 Task: In the Company merck.com, Log call with description : 'Engaged in a call with a potential client seeking a tailored solution.'; Select call outcome: 'Busy '; Select call Direction: Inbound; Add date: '13 September, 2023' and time 10:00:AM. Logged in from softage.1@softage.net
Action: Mouse moved to (108, 65)
Screenshot: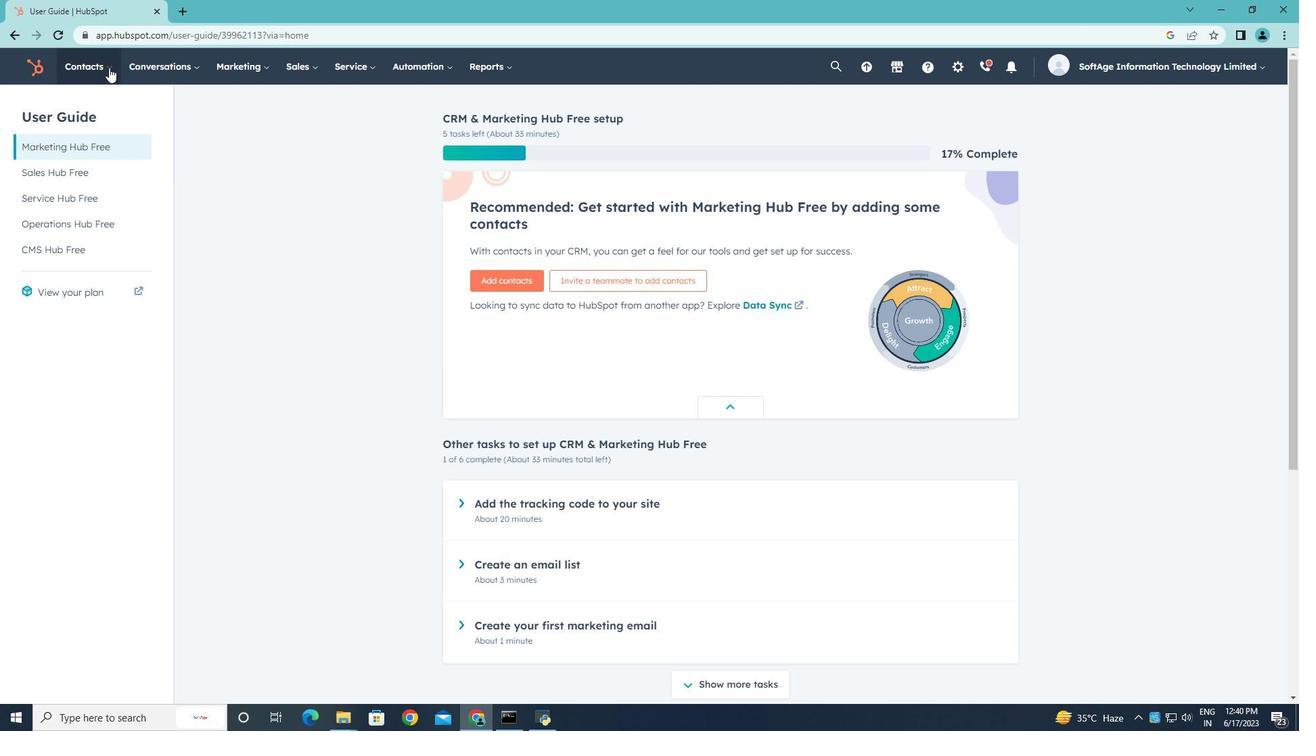 
Action: Mouse pressed left at (108, 65)
Screenshot: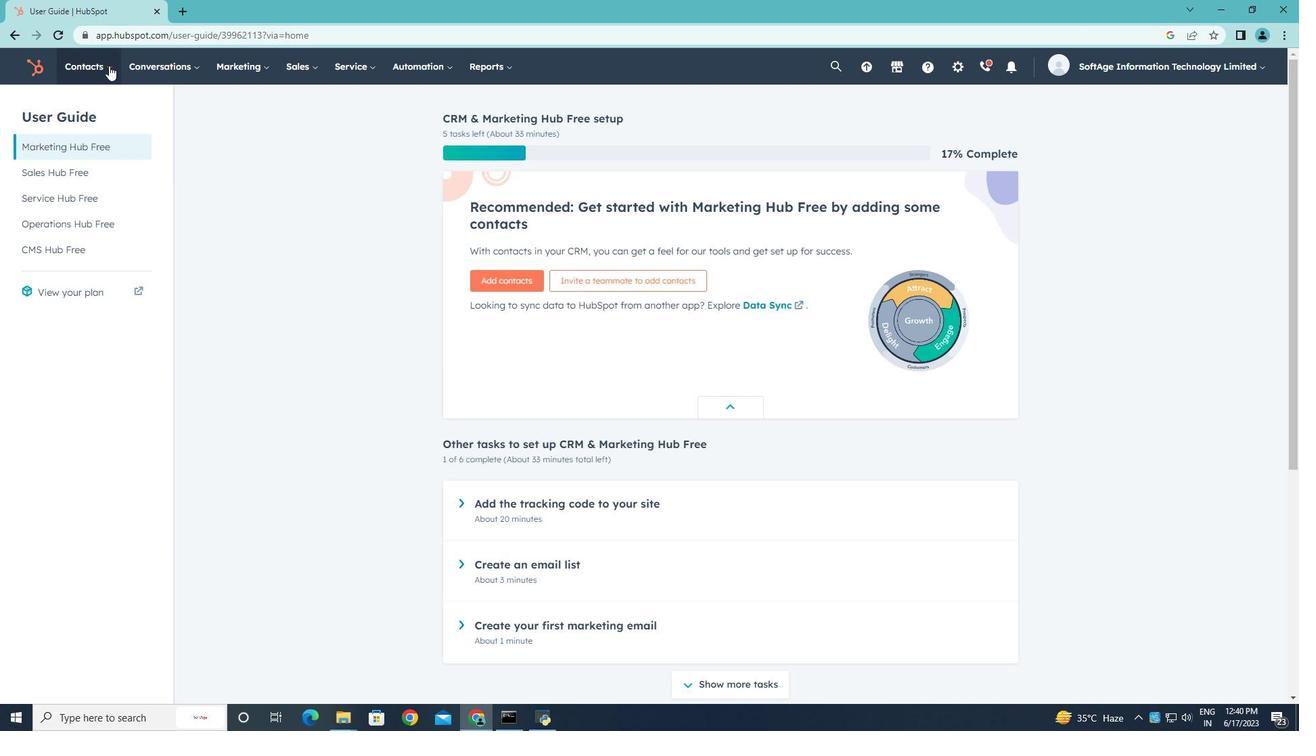 
Action: Mouse moved to (108, 128)
Screenshot: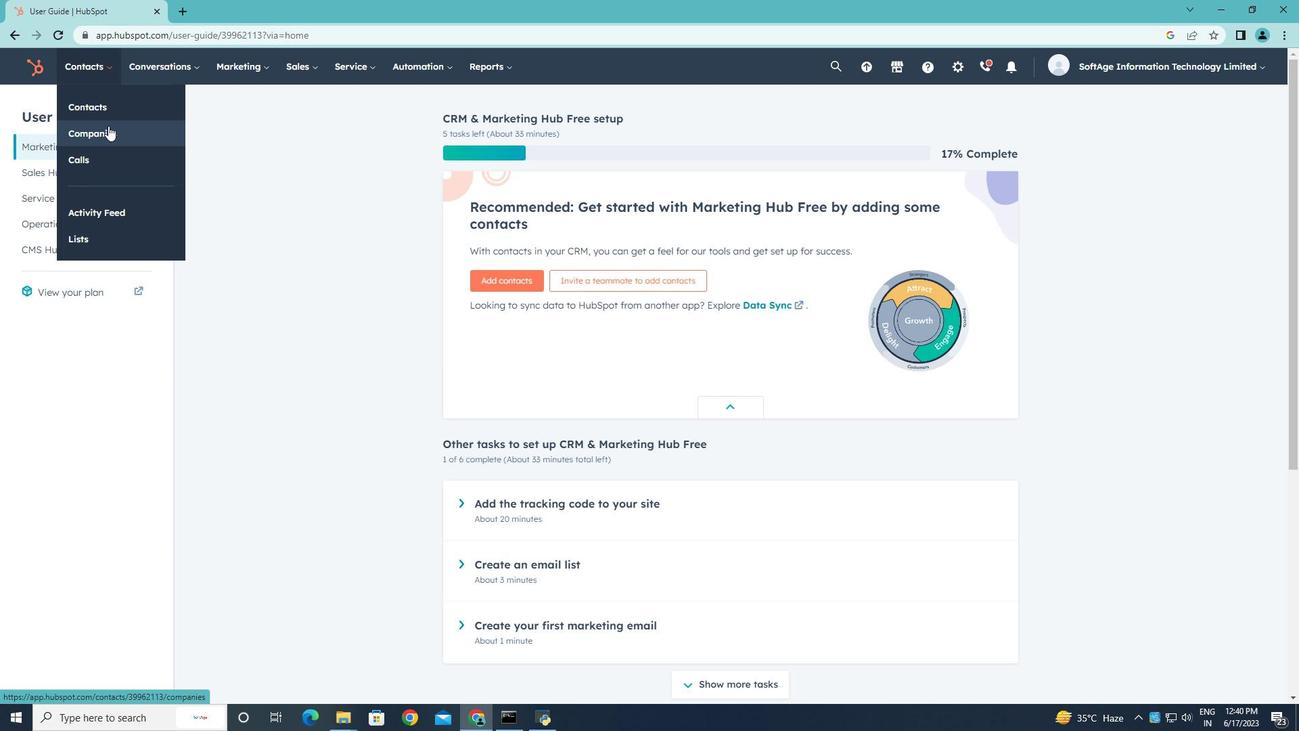 
Action: Mouse pressed left at (108, 128)
Screenshot: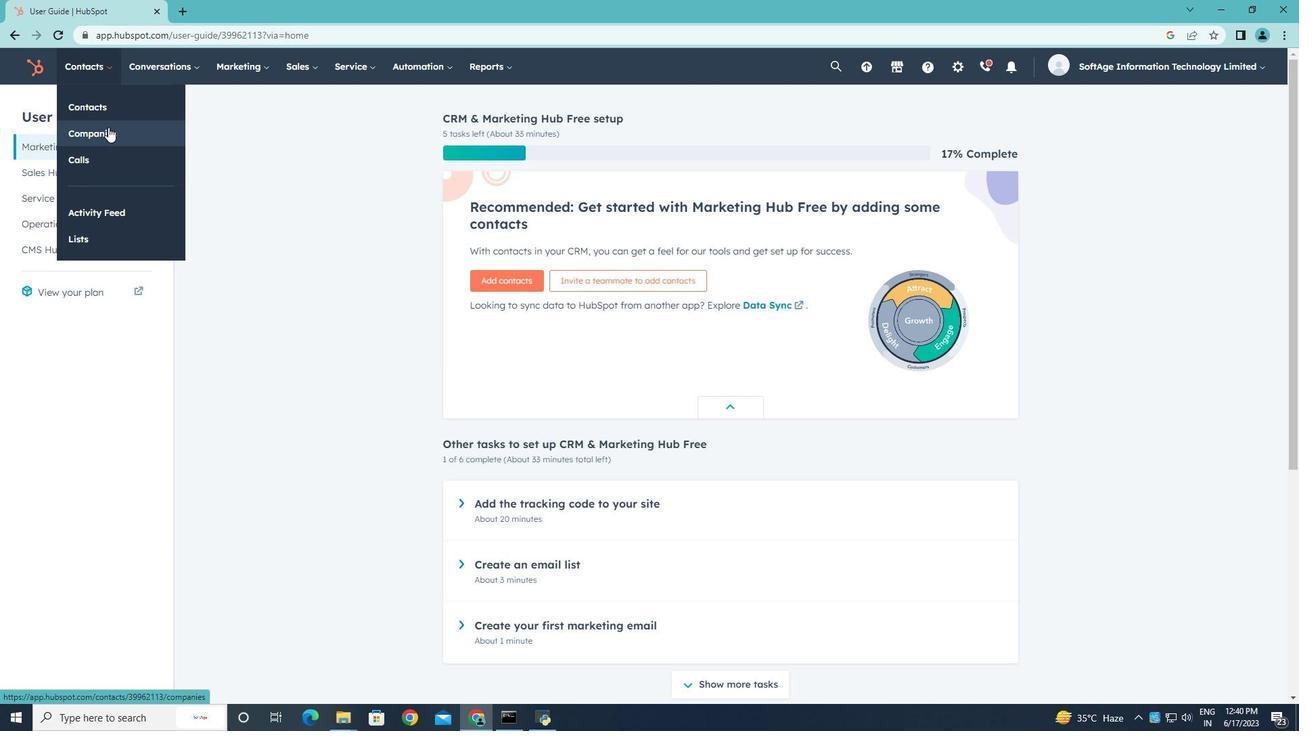 
Action: Mouse moved to (105, 222)
Screenshot: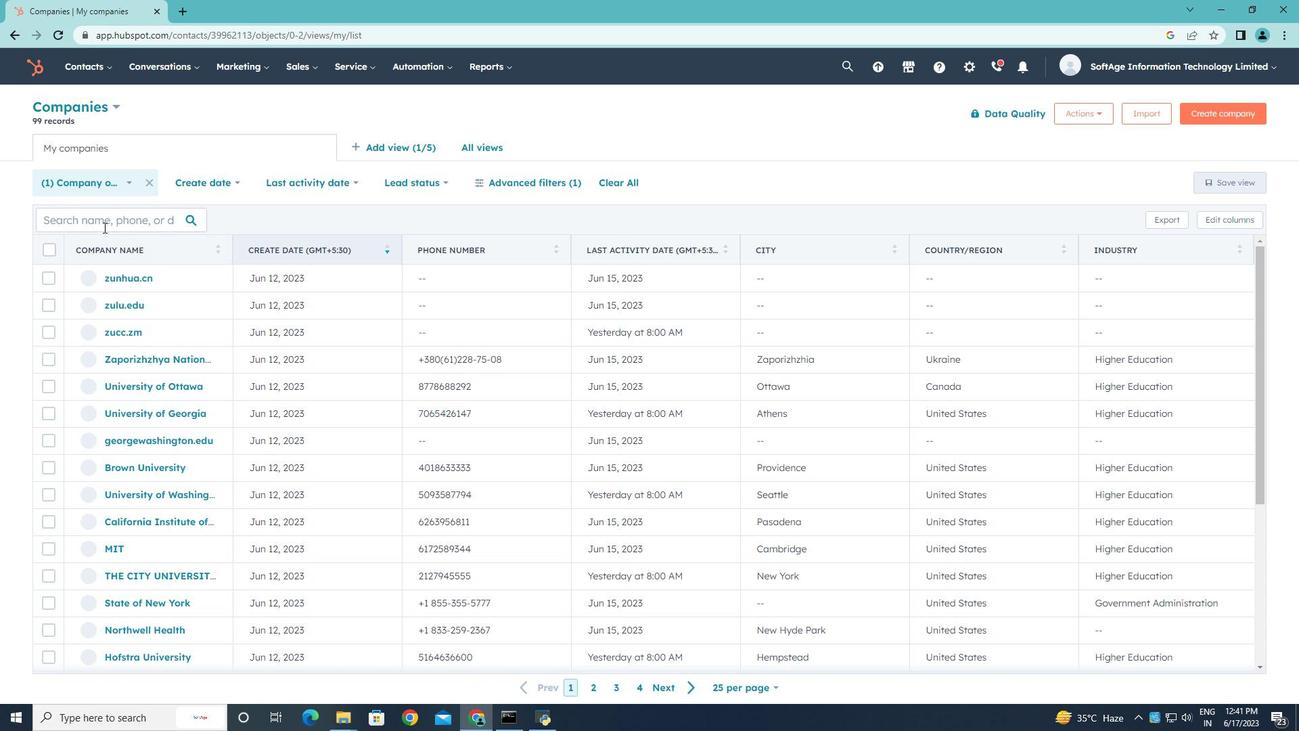 
Action: Mouse pressed left at (105, 222)
Screenshot: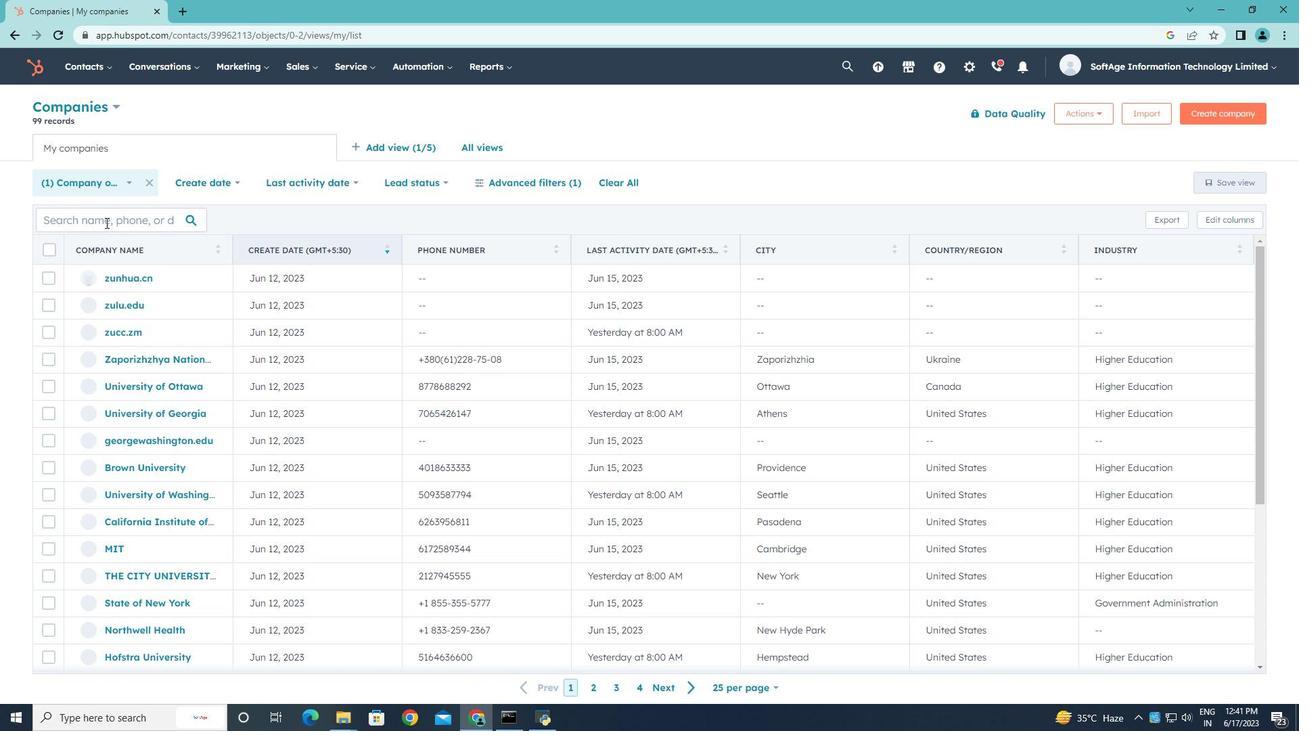 
Action: Key pressed <Key.shift>Merck.com
Screenshot: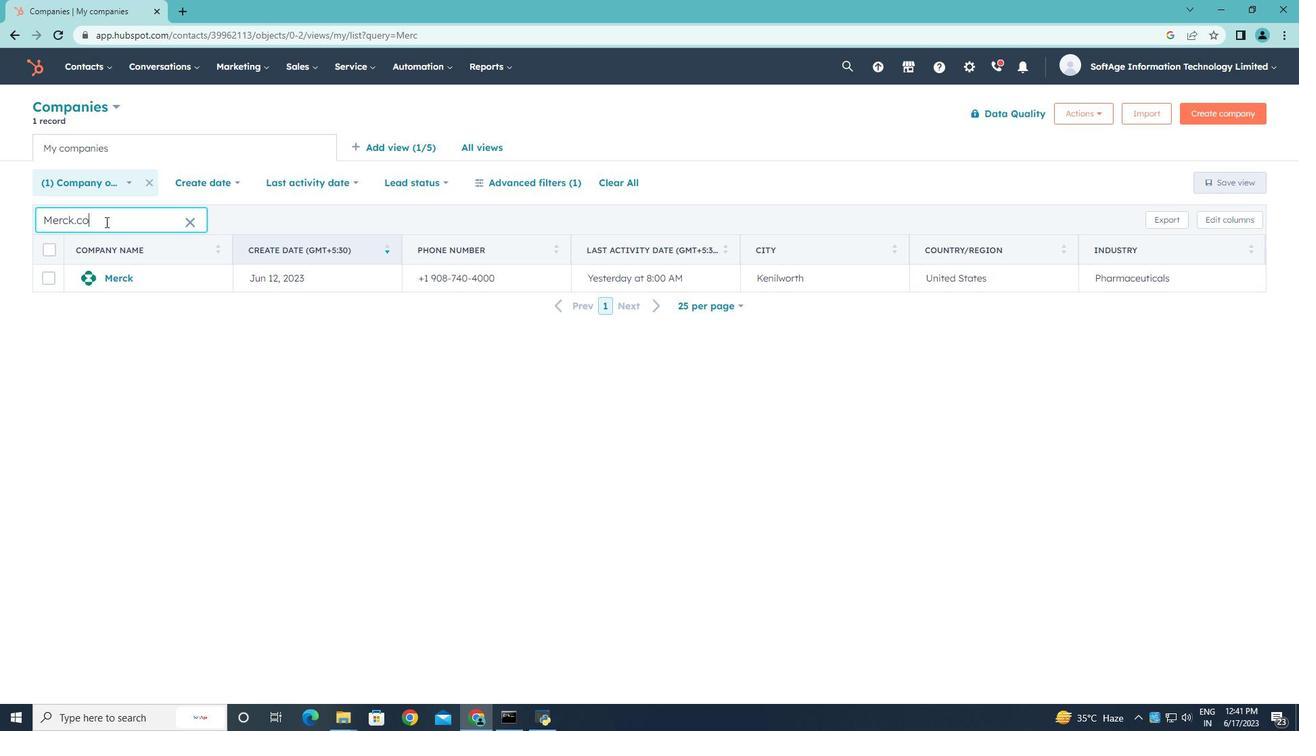 
Action: Mouse moved to (113, 278)
Screenshot: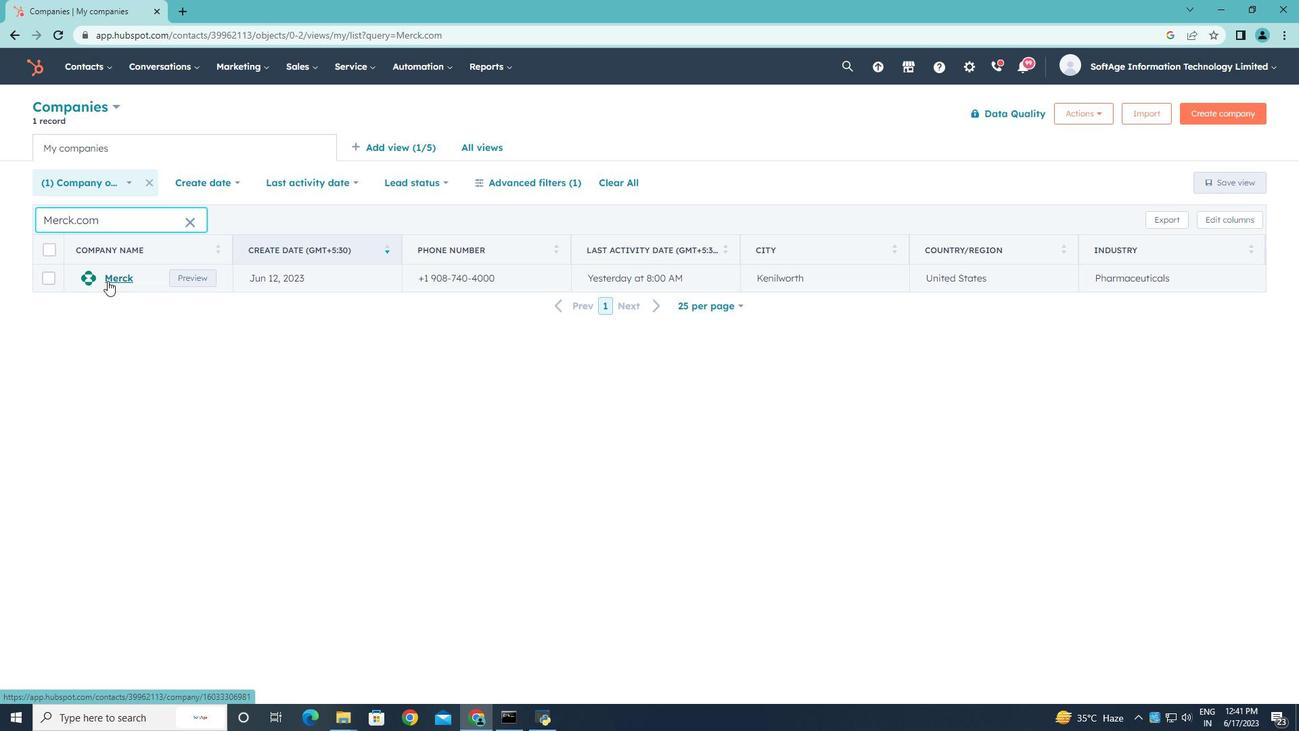 
Action: Mouse pressed left at (113, 278)
Screenshot: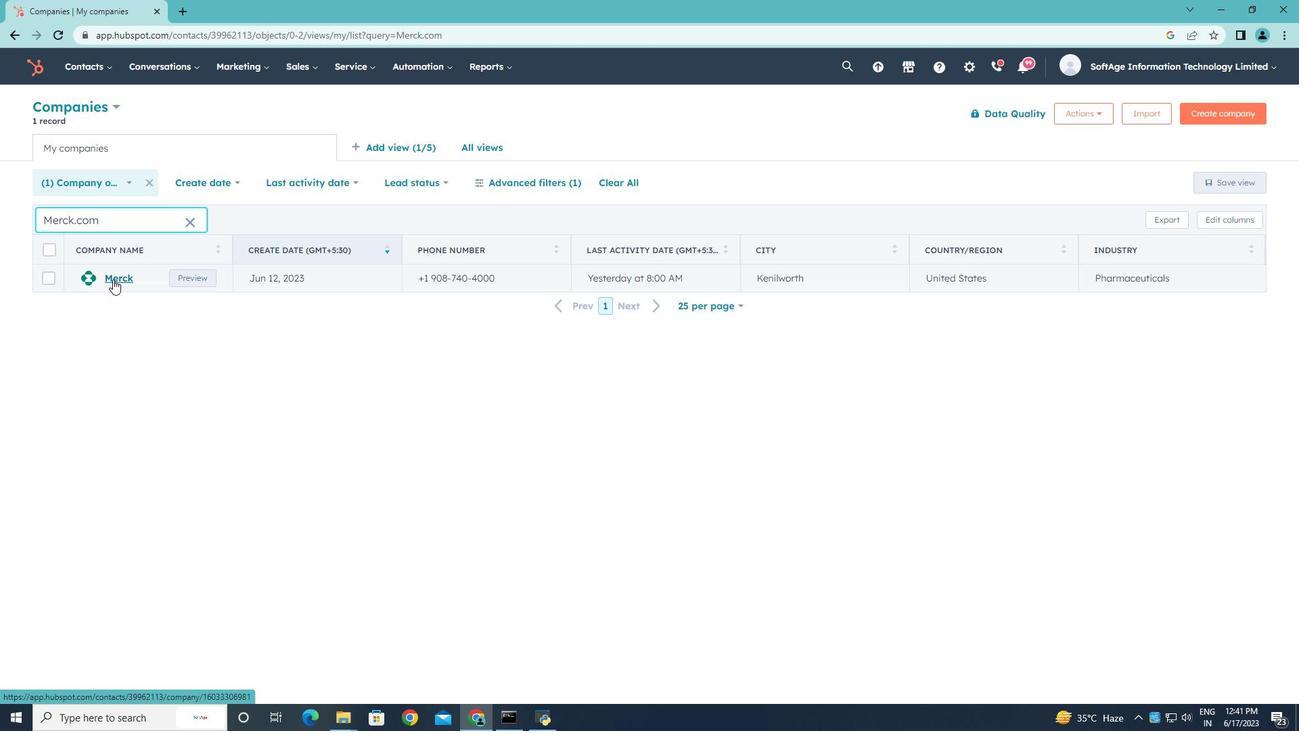 
Action: Mouse moved to (270, 228)
Screenshot: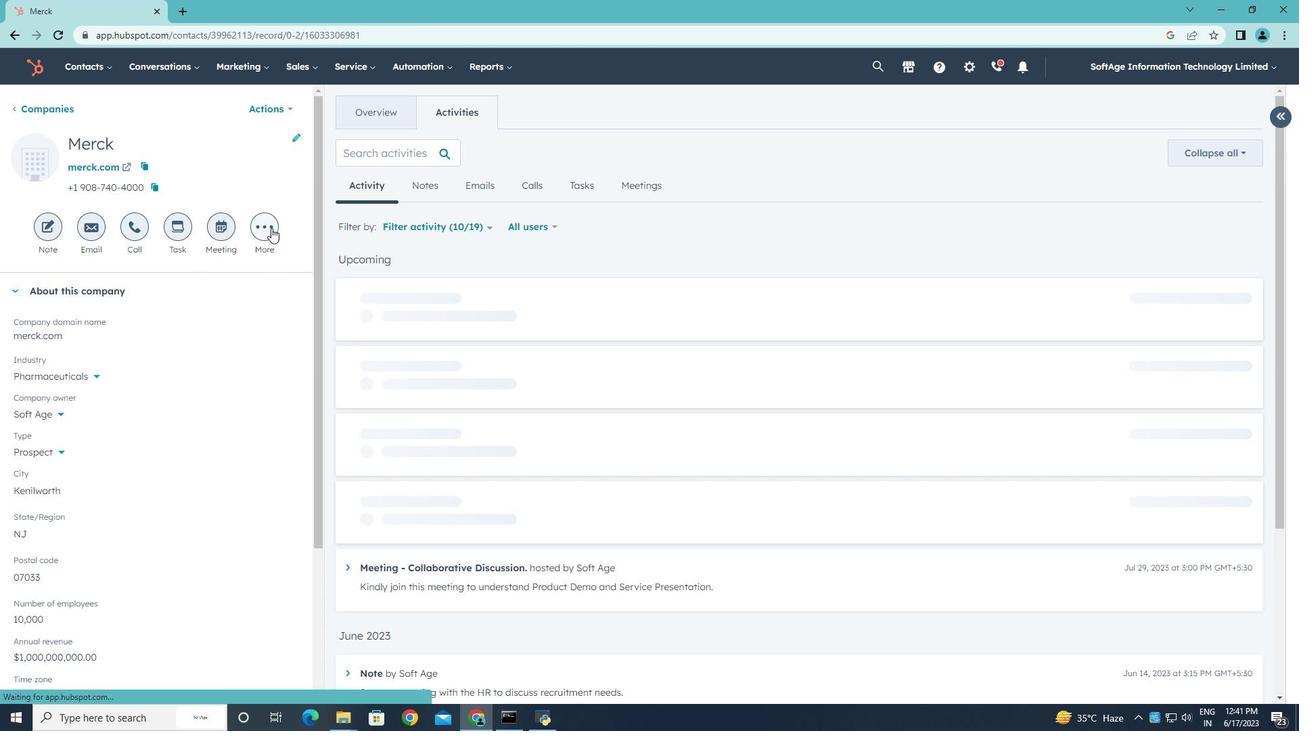 
Action: Mouse pressed left at (270, 228)
Screenshot: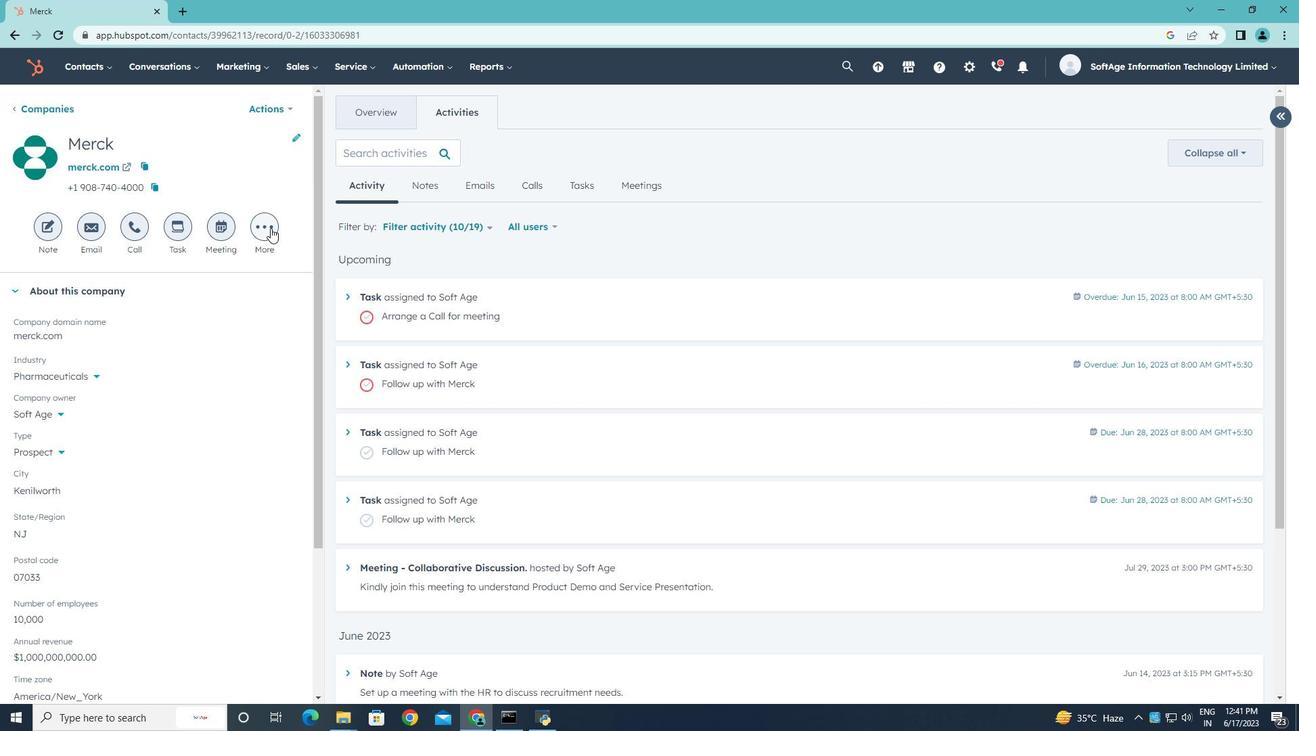 
Action: Mouse moved to (254, 343)
Screenshot: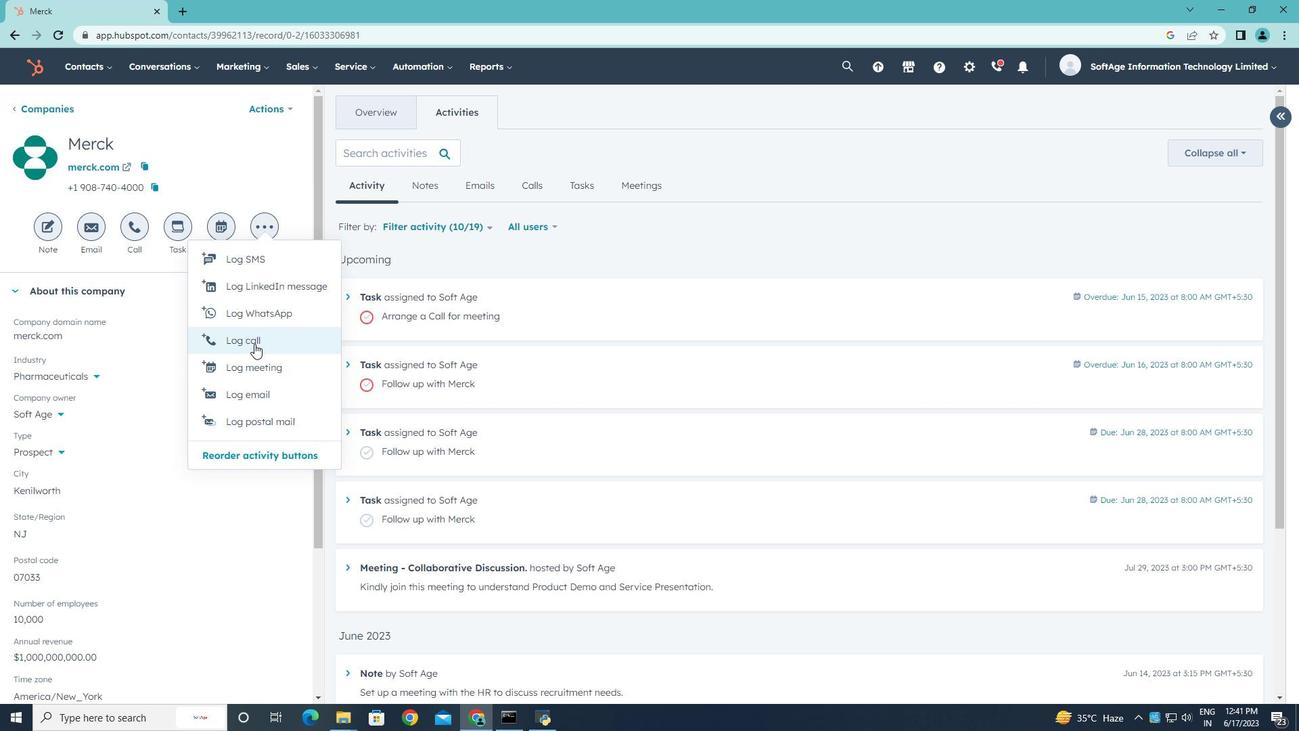 
Action: Mouse pressed left at (254, 343)
Screenshot: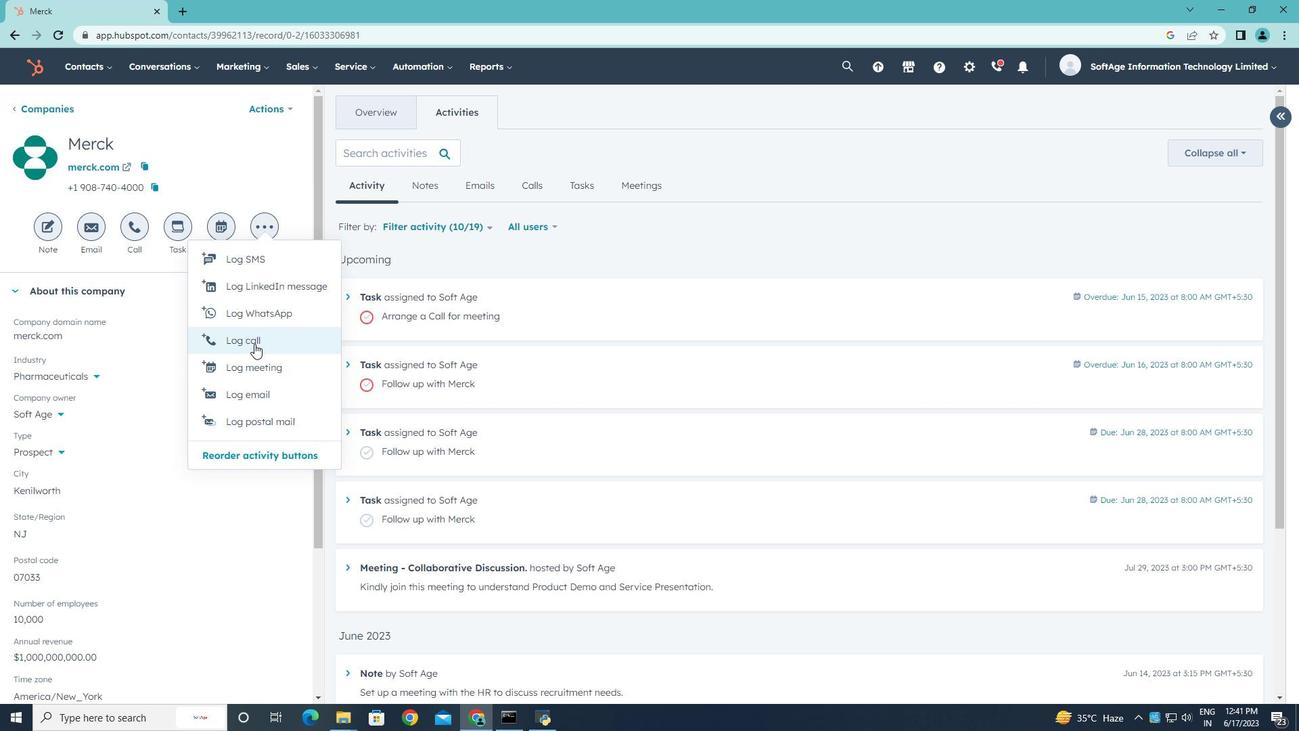 
Action: Mouse moved to (254, 343)
Screenshot: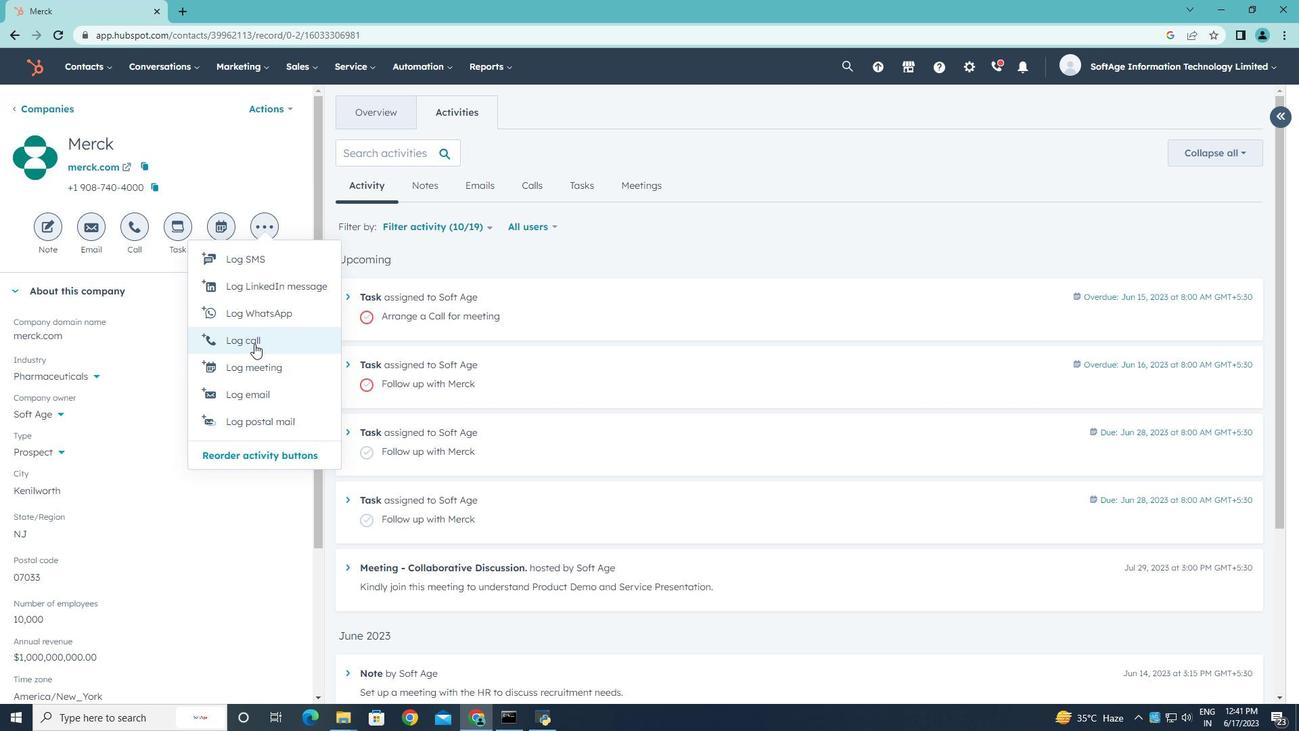 
Action: Key pressed <Key.shift><Key.shift><Key.shift><Key.shift>n<Key.backspace><Key.shift>Engages<Key.backspace>d<Key.space>in<Key.space>a<Key.space>call<Key.space>with<Key.space>a<Key.space>potential<Key.space>client<Key.space>seeking<Key.space>a<Key.space>tailored<Key.space>solution.
Screenshot: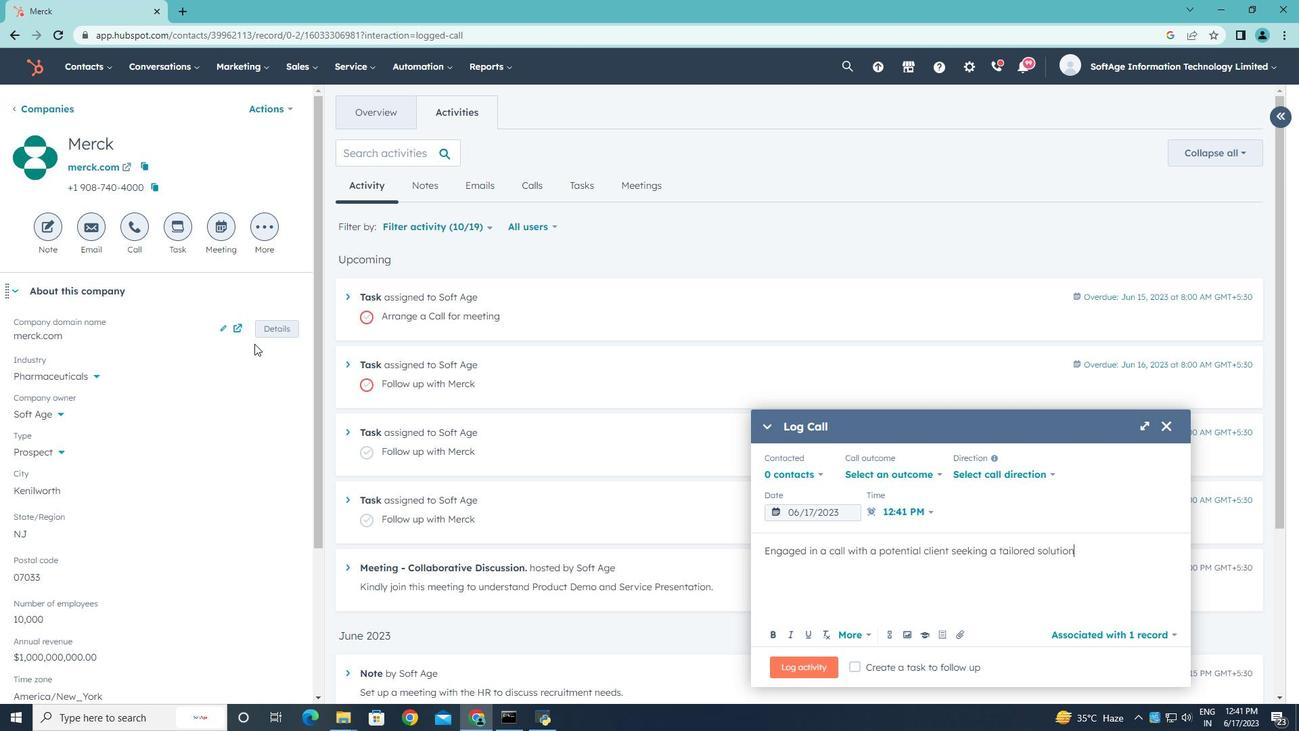 
Action: Mouse moved to (939, 474)
Screenshot: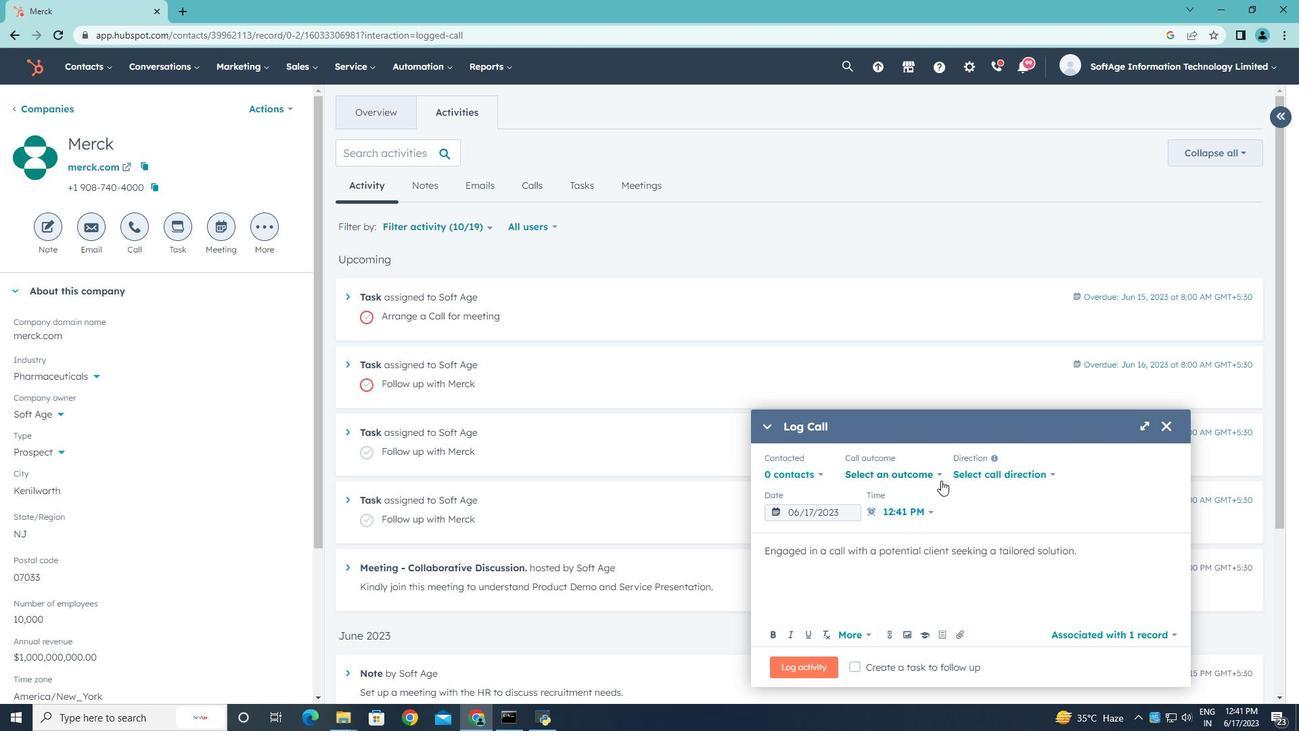 
Action: Mouse pressed left at (939, 474)
Screenshot: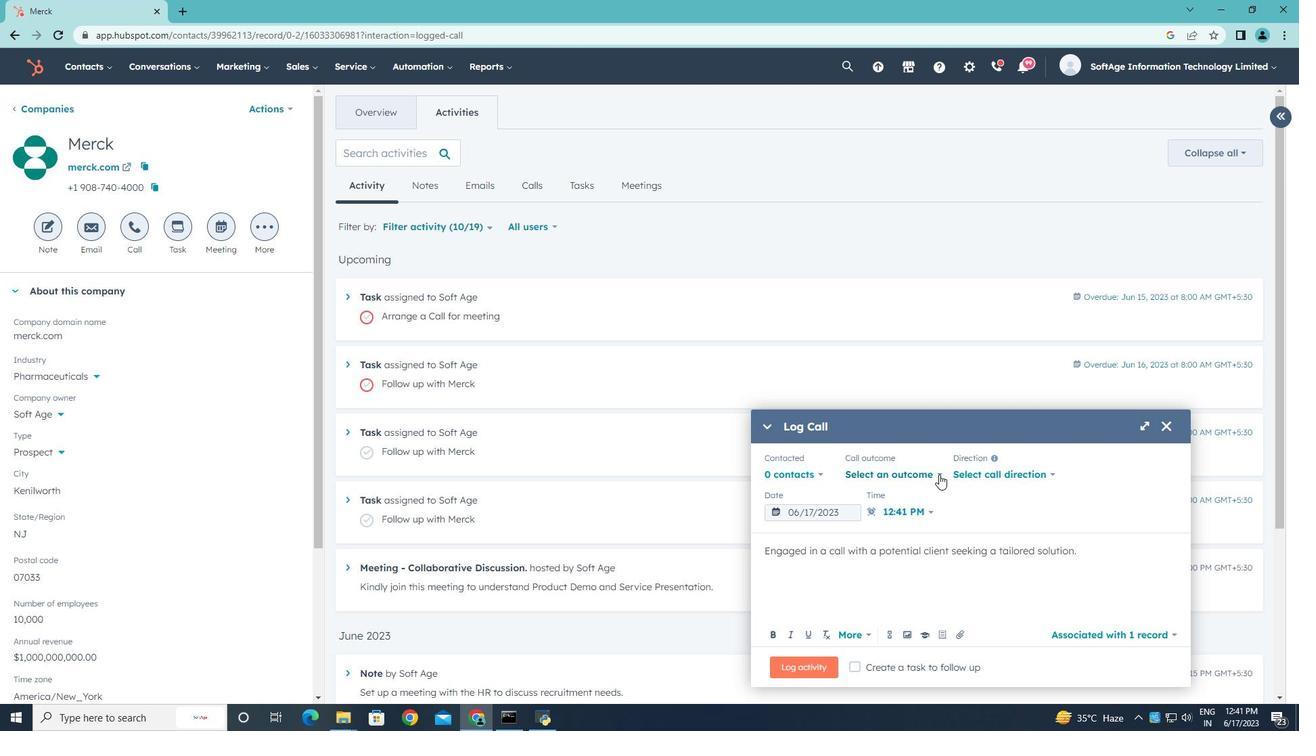 
Action: Mouse moved to (904, 513)
Screenshot: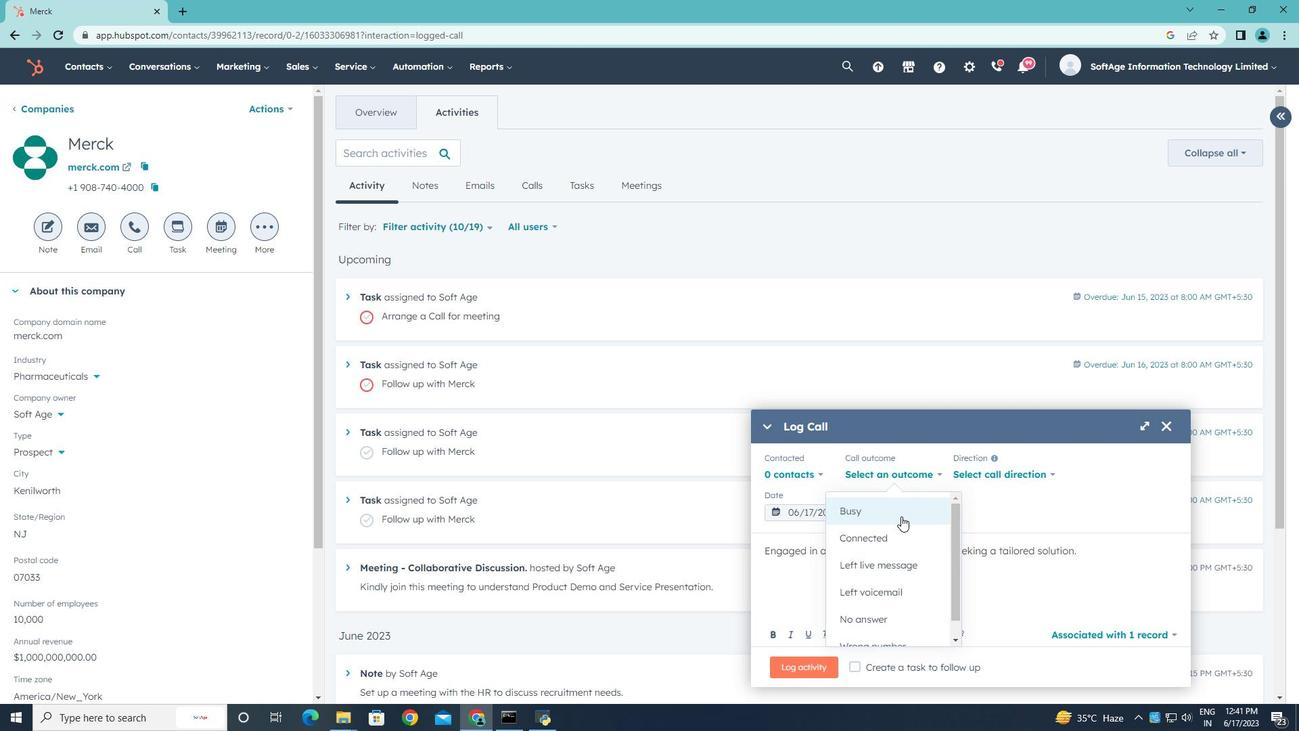 
Action: Mouse pressed left at (904, 513)
Screenshot: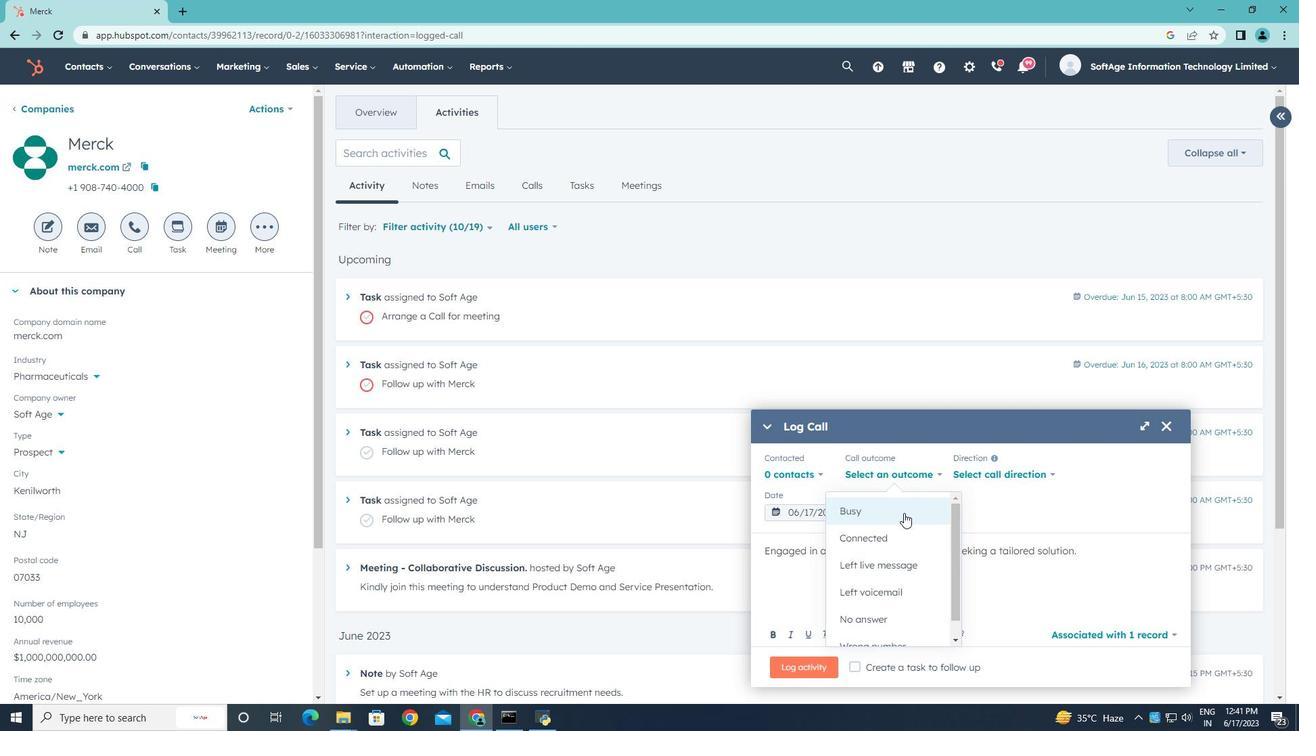 
Action: Mouse moved to (988, 473)
Screenshot: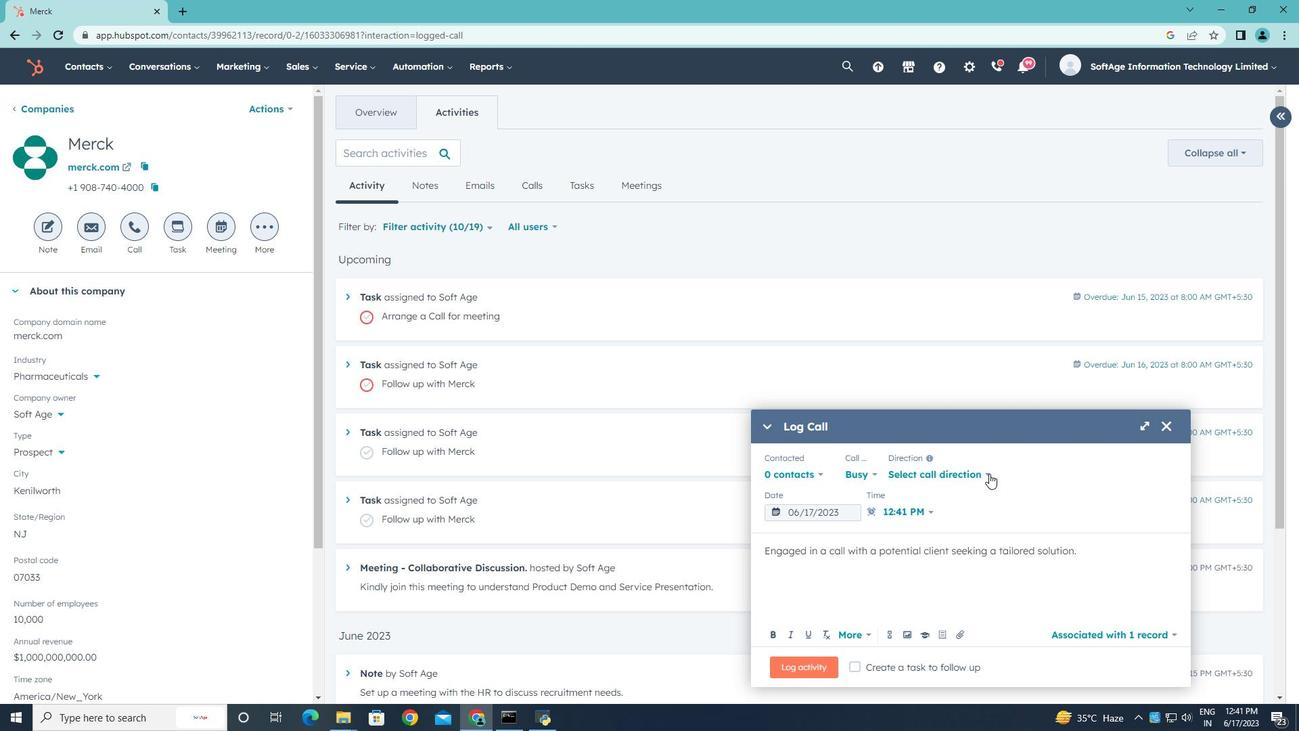 
Action: Mouse pressed left at (988, 473)
Screenshot: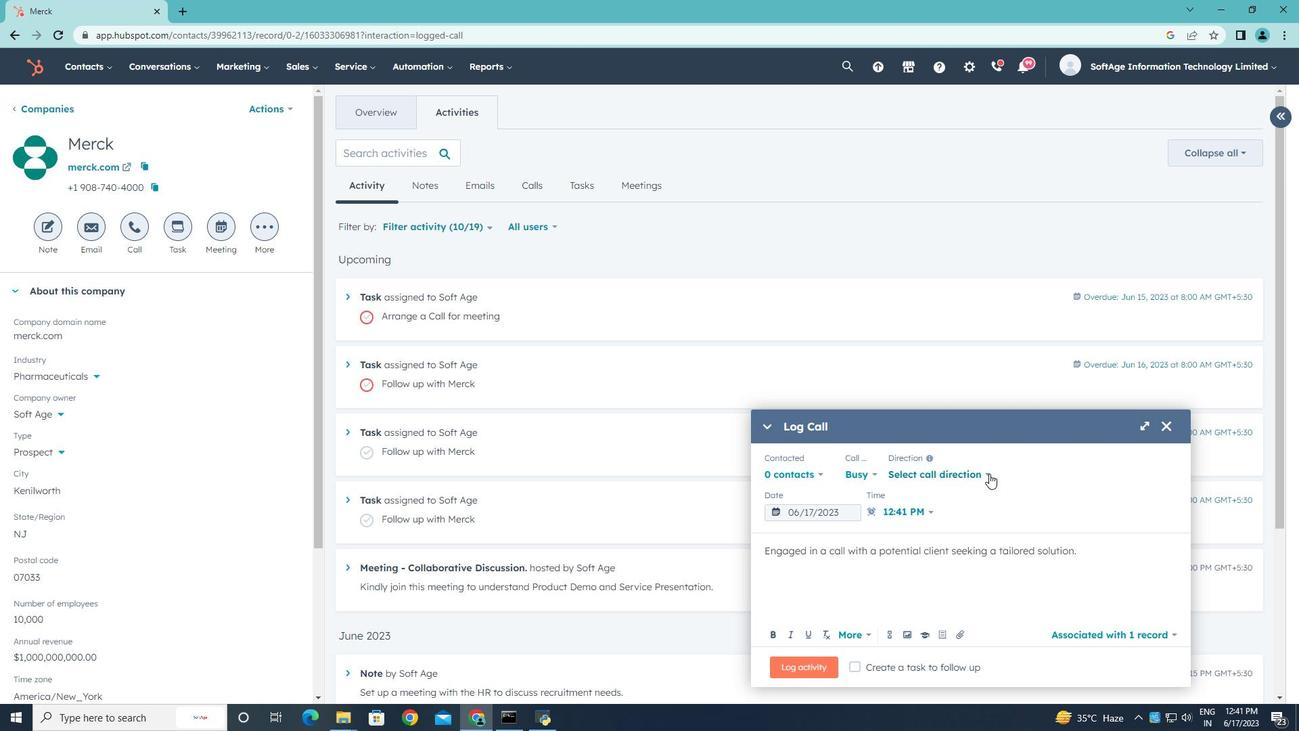 
Action: Mouse moved to (937, 511)
Screenshot: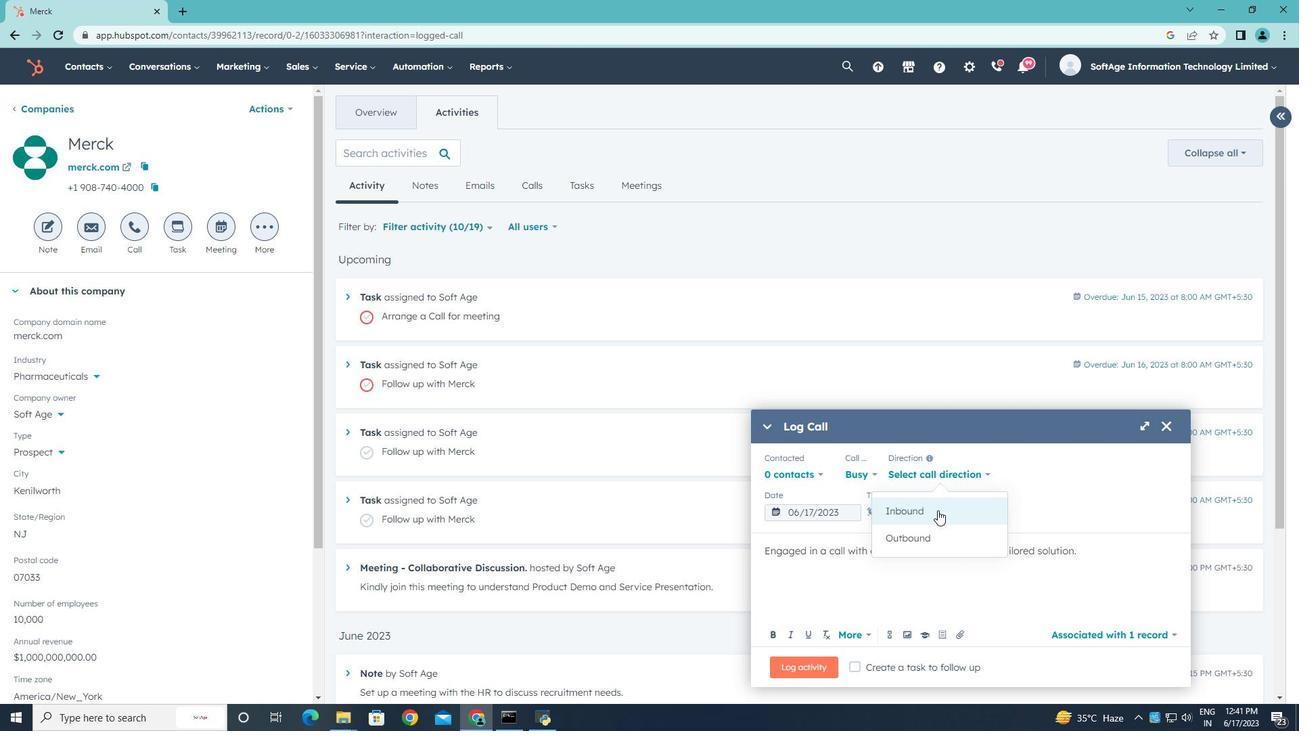 
Action: Mouse pressed left at (937, 511)
Screenshot: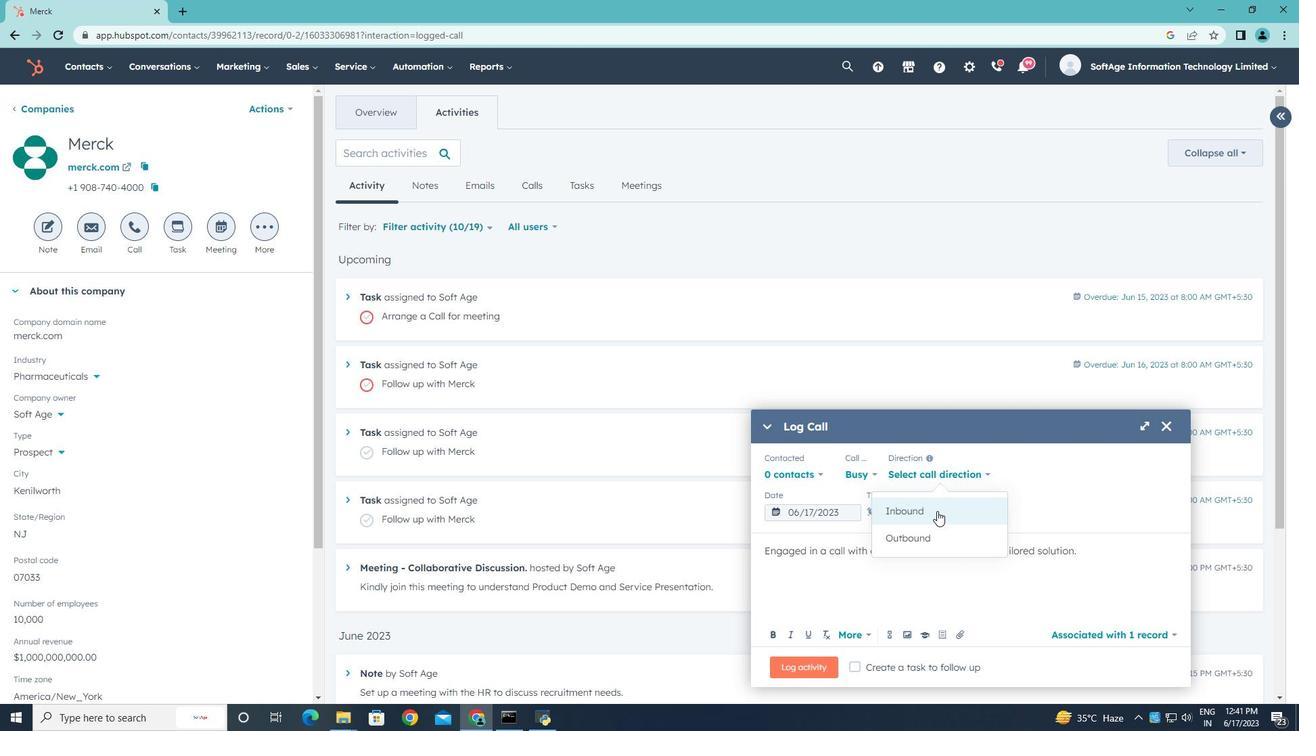 
Action: Mouse moved to (1043, 475)
Screenshot: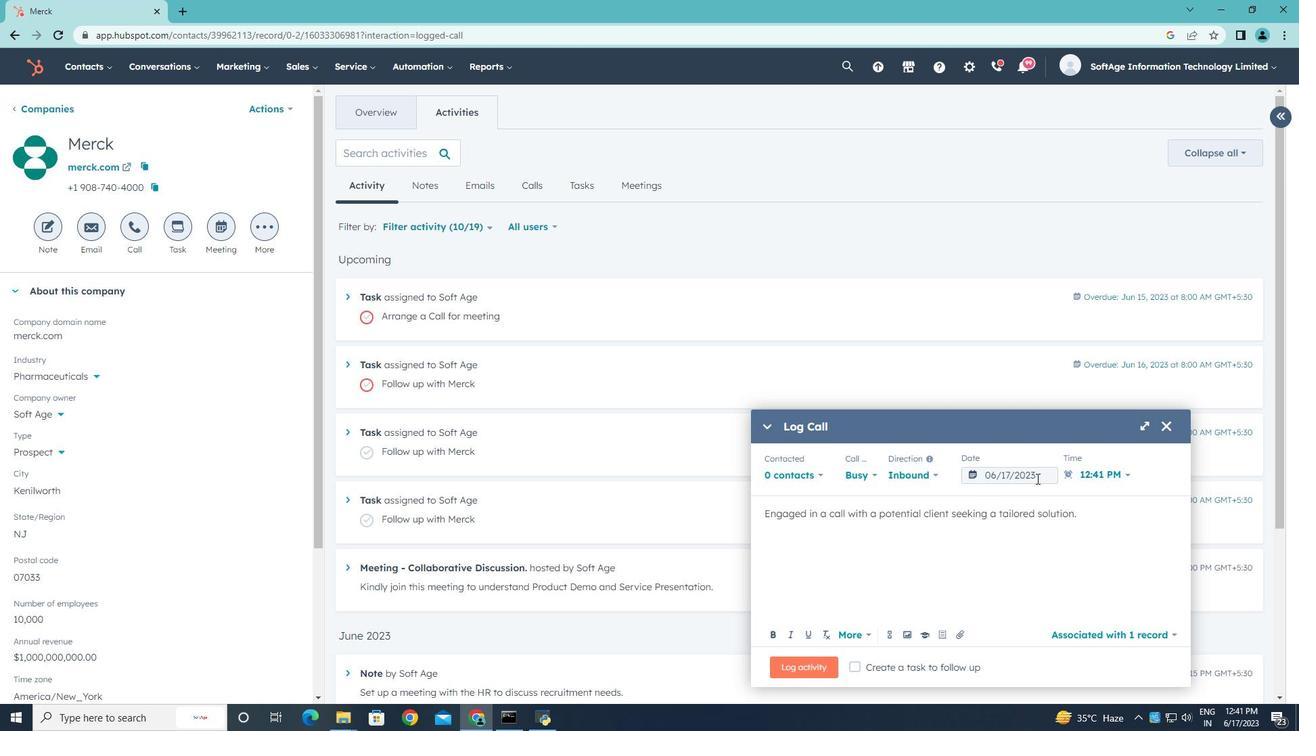 
Action: Mouse pressed left at (1043, 475)
Screenshot: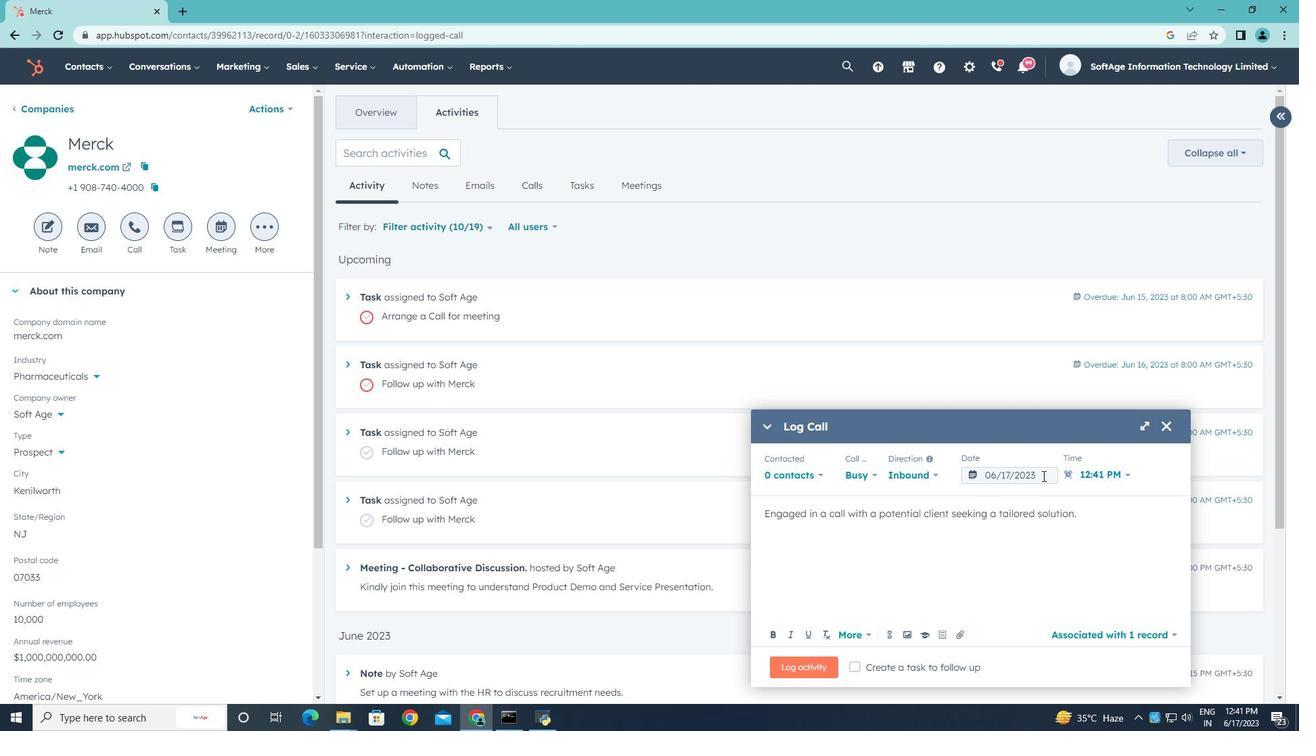 
Action: Mouse moved to (1136, 261)
Screenshot: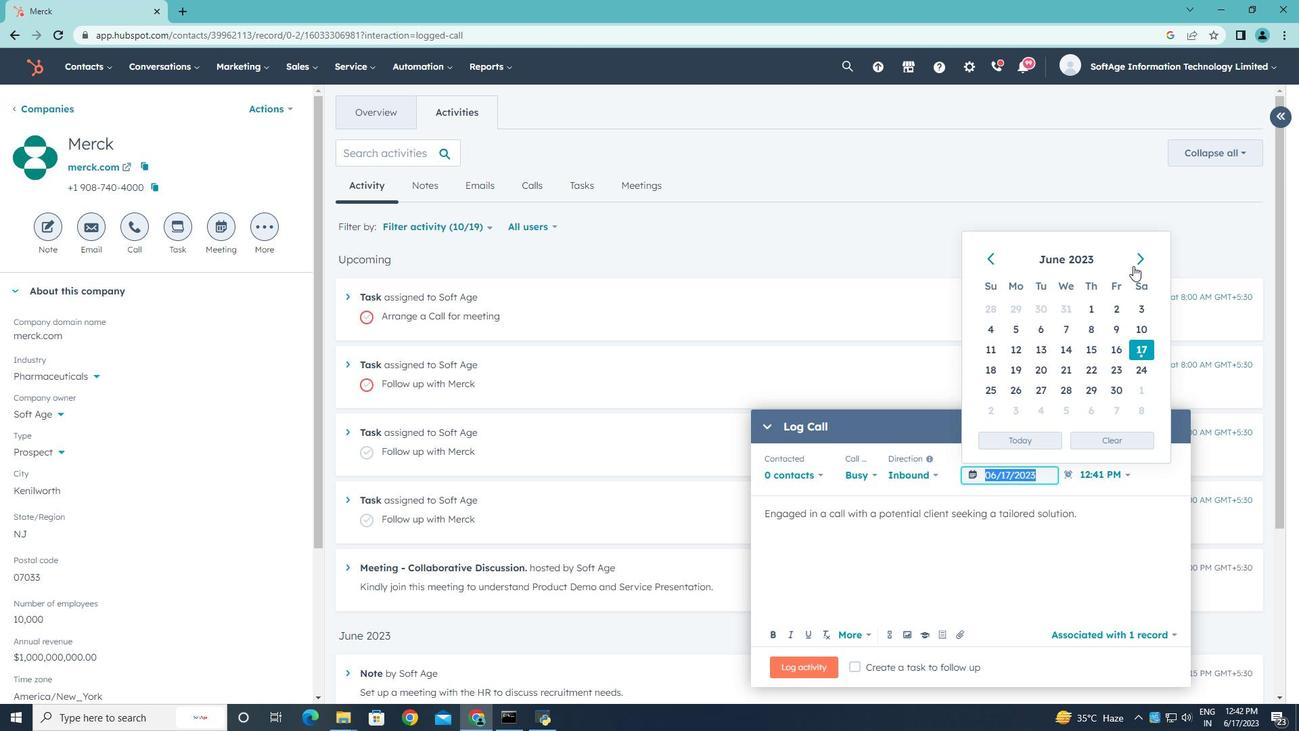 
Action: Mouse pressed left at (1136, 261)
Screenshot: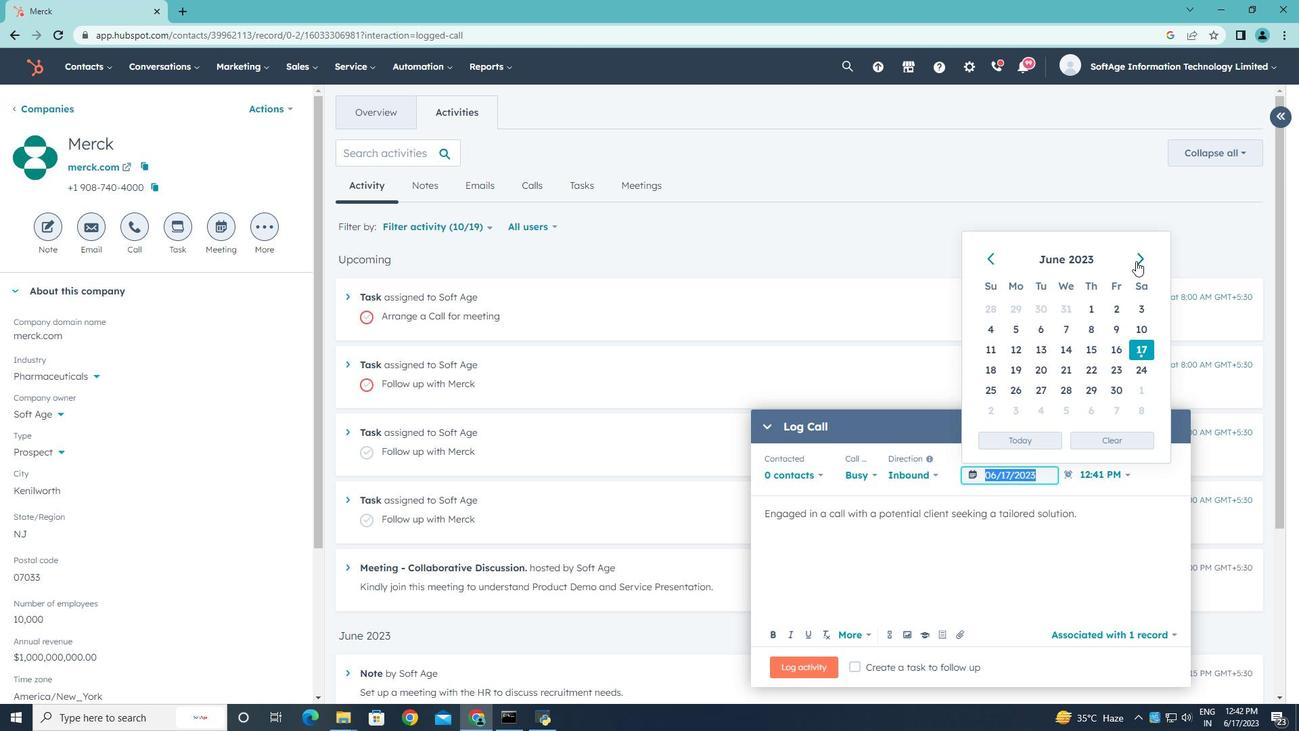 
Action: Mouse pressed left at (1136, 261)
Screenshot: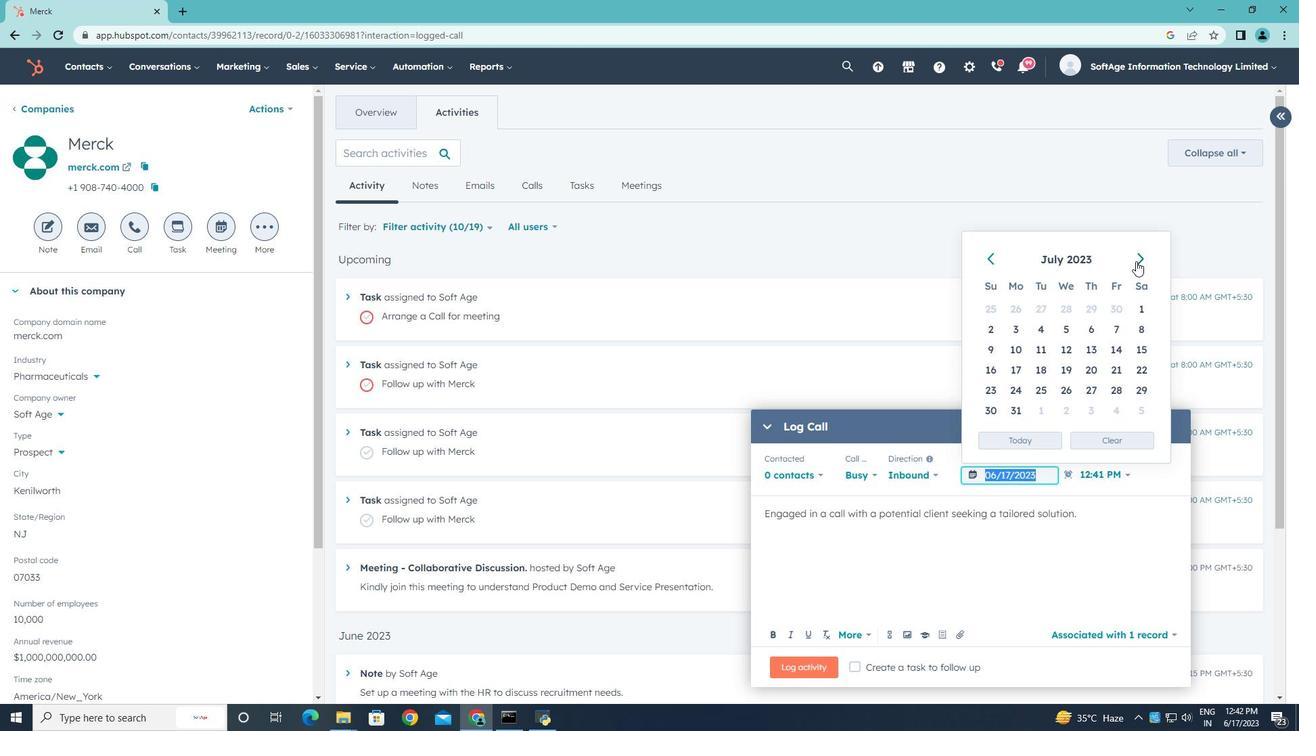 
Action: Mouse pressed left at (1136, 261)
Screenshot: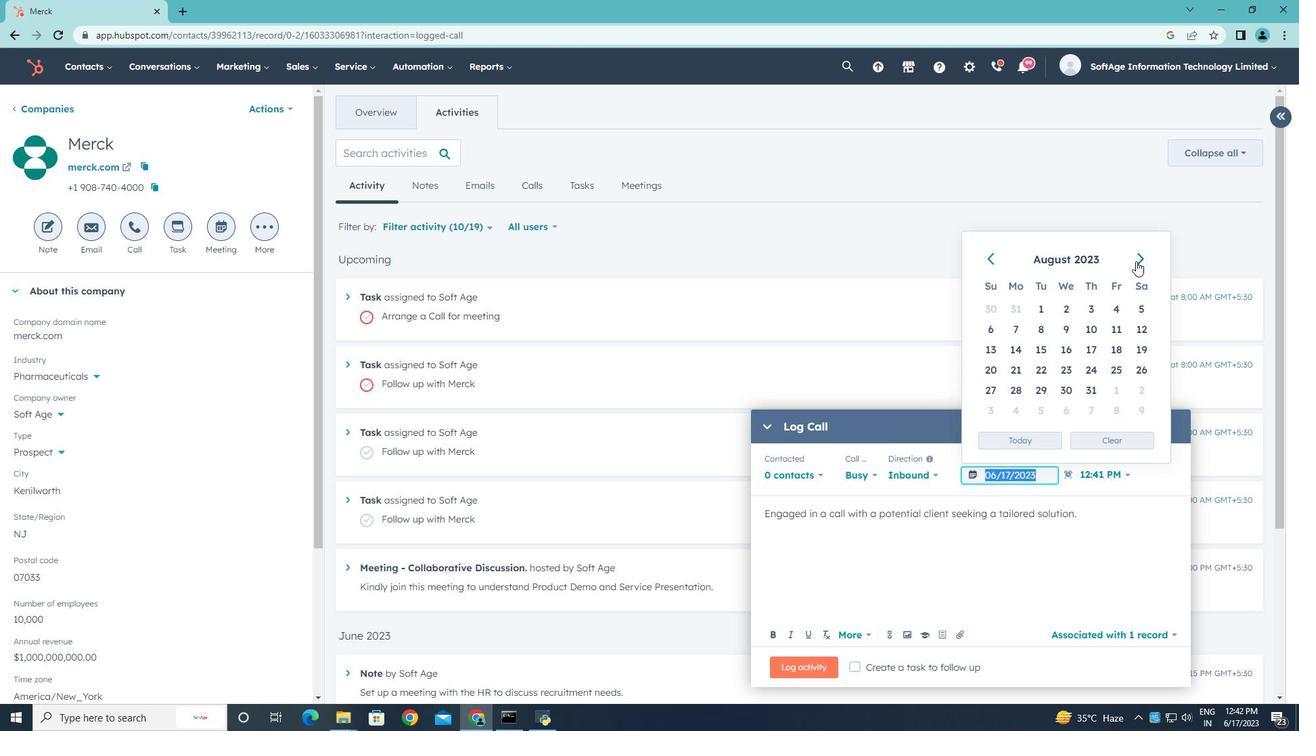 
Action: Mouse moved to (1070, 348)
Screenshot: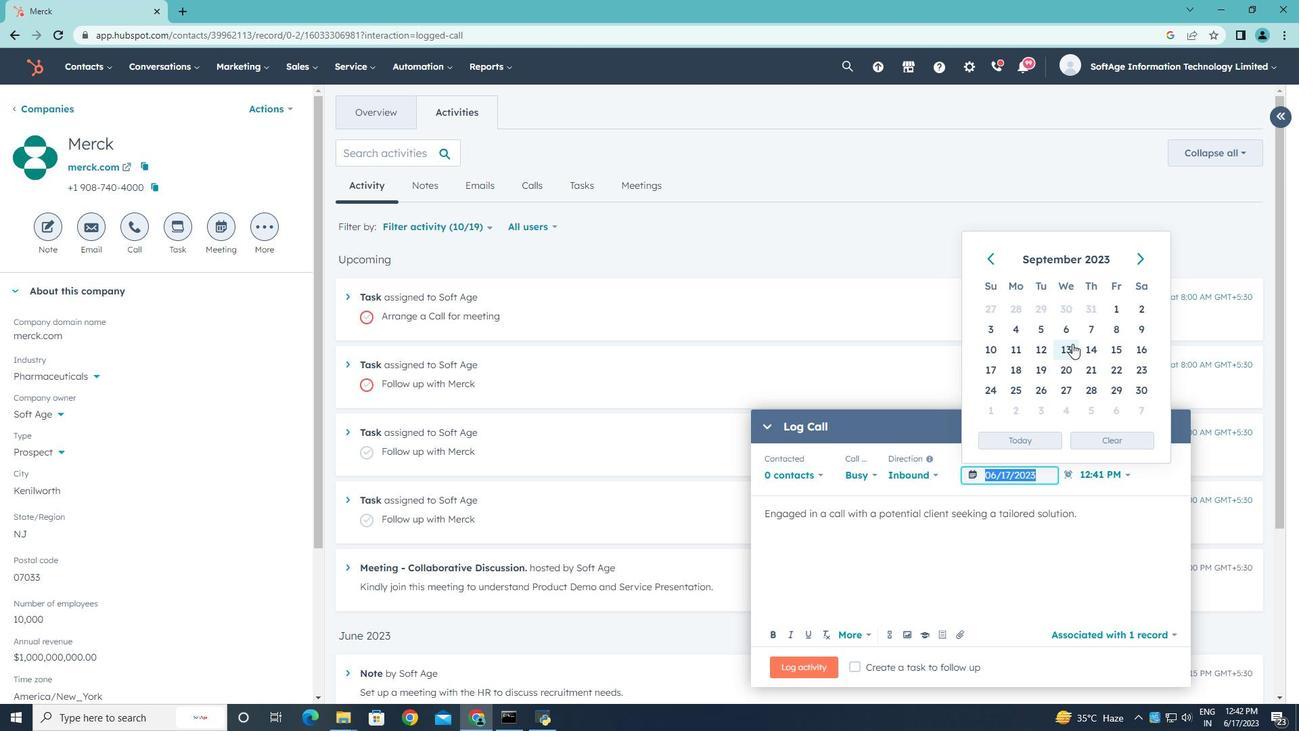 
Action: Mouse pressed left at (1070, 348)
Screenshot: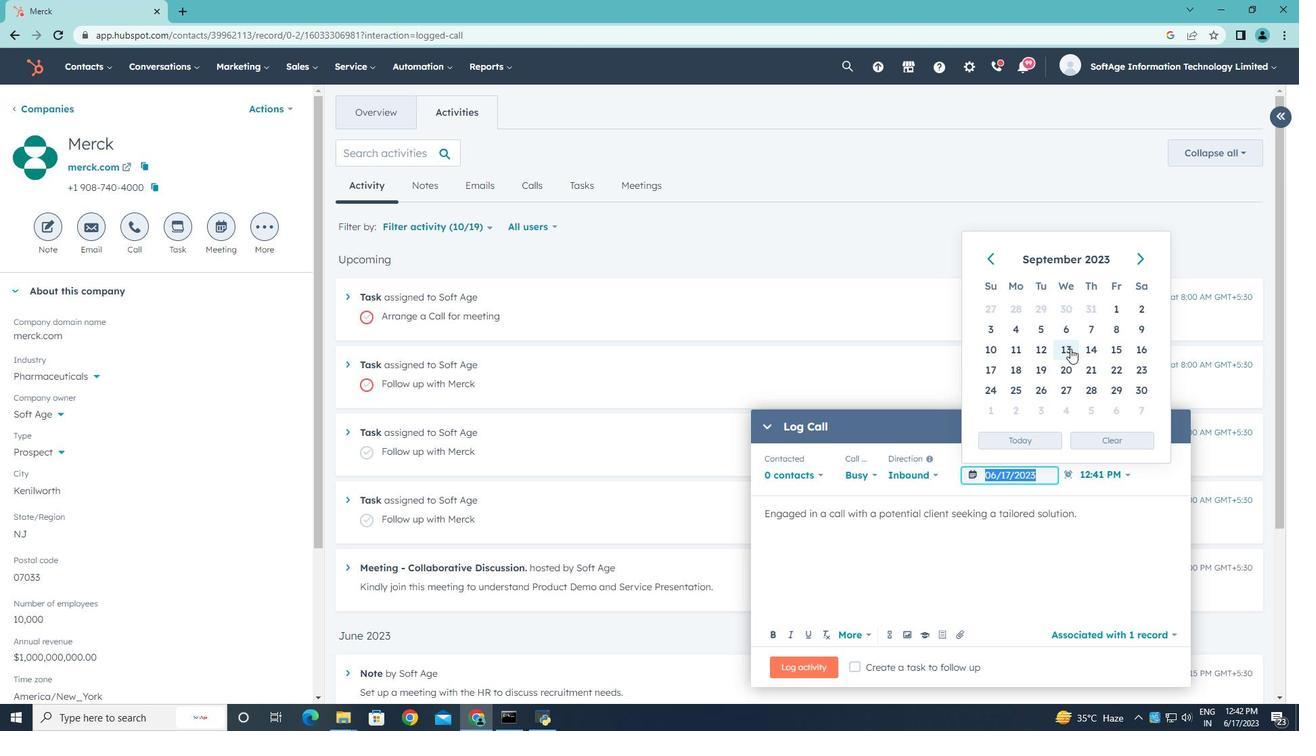 
Action: Mouse moved to (1122, 471)
Screenshot: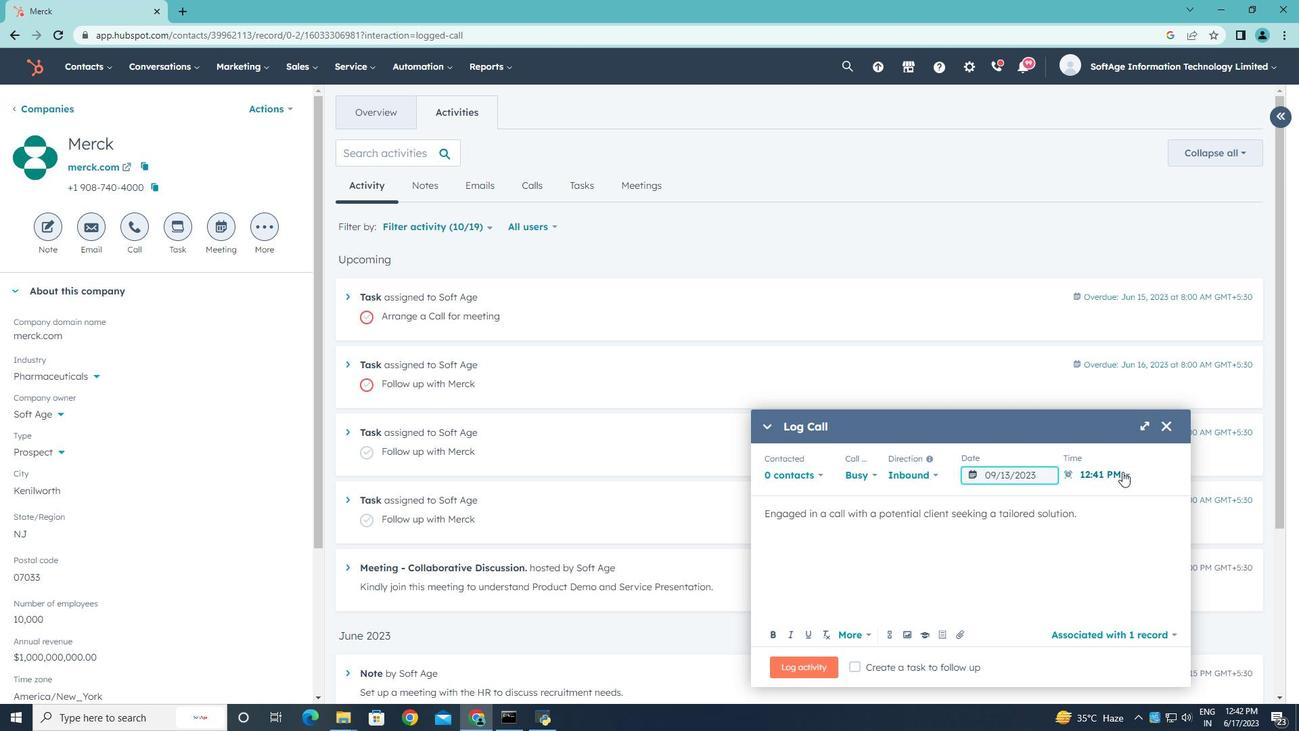 
Action: Mouse pressed left at (1122, 471)
Screenshot: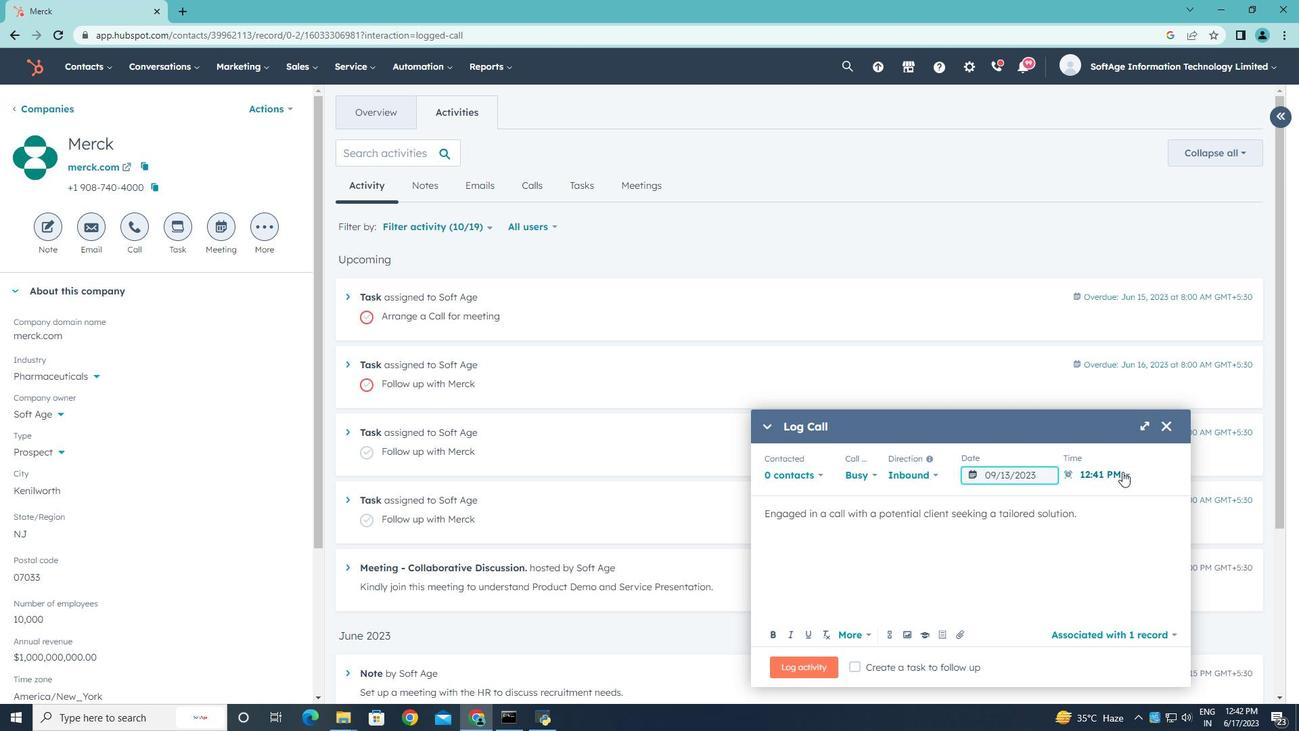 
Action: Mouse moved to (1112, 538)
Screenshot: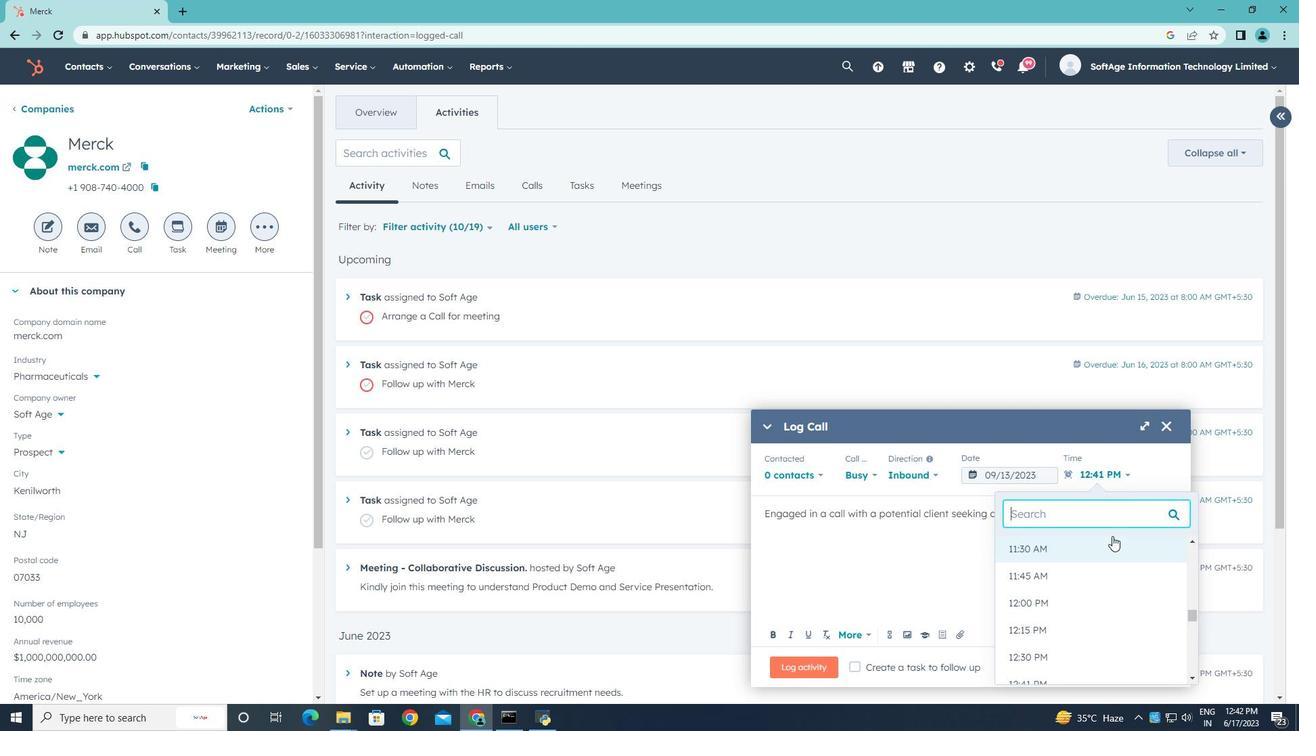 
Action: Mouse scrolled (1112, 538) with delta (0, 0)
Screenshot: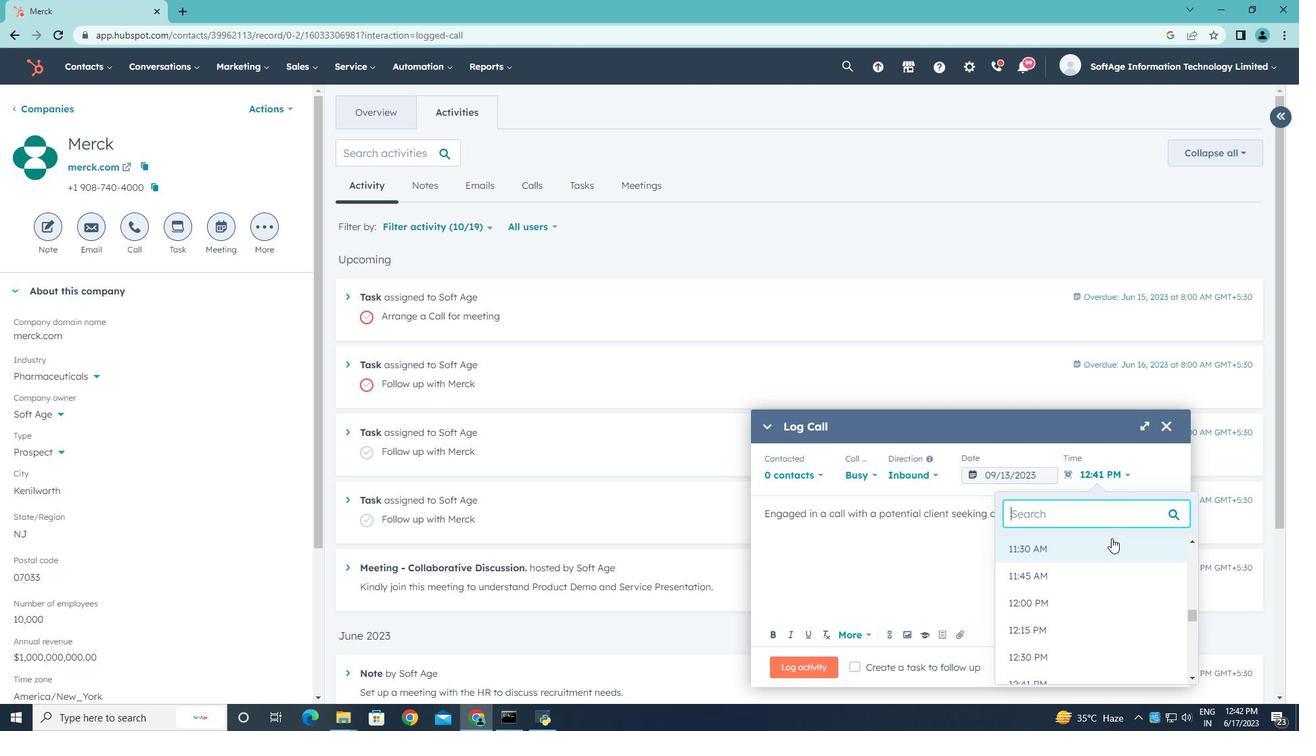 
Action: Mouse scrolled (1112, 538) with delta (0, 0)
Screenshot: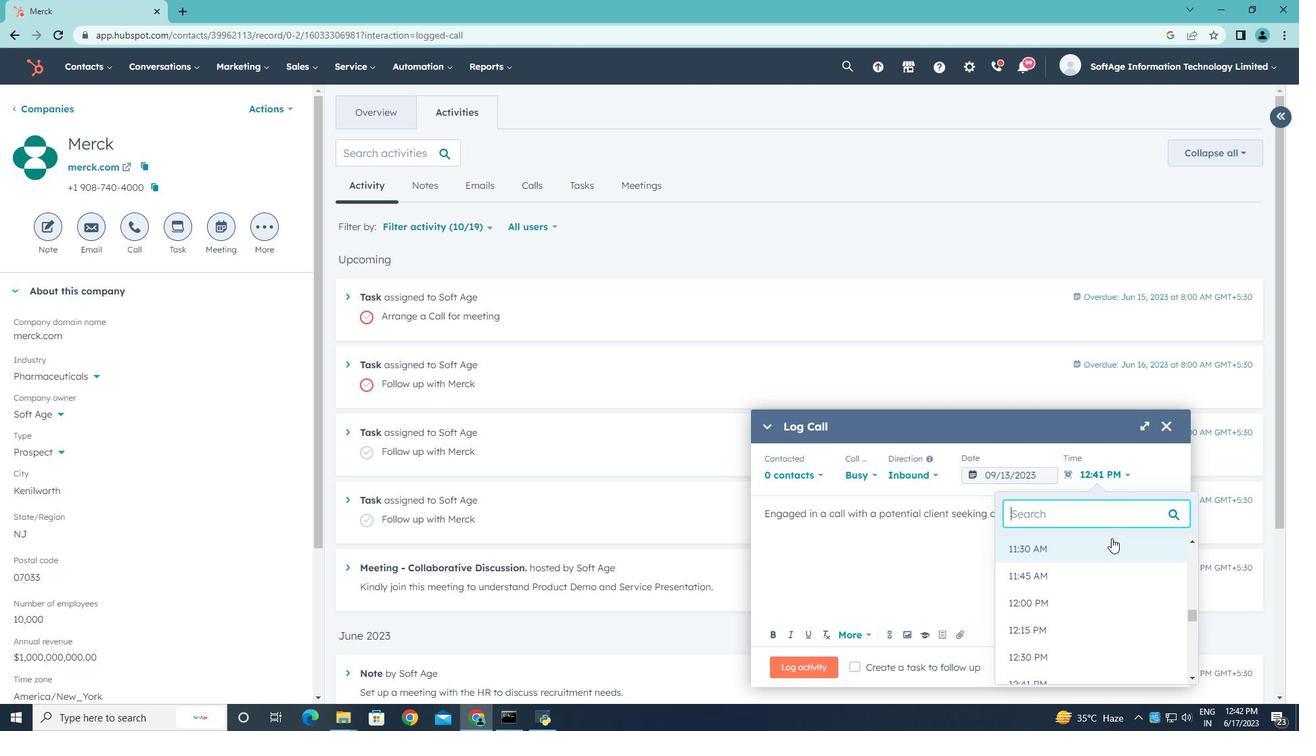 
Action: Mouse scrolled (1112, 538) with delta (0, 0)
Screenshot: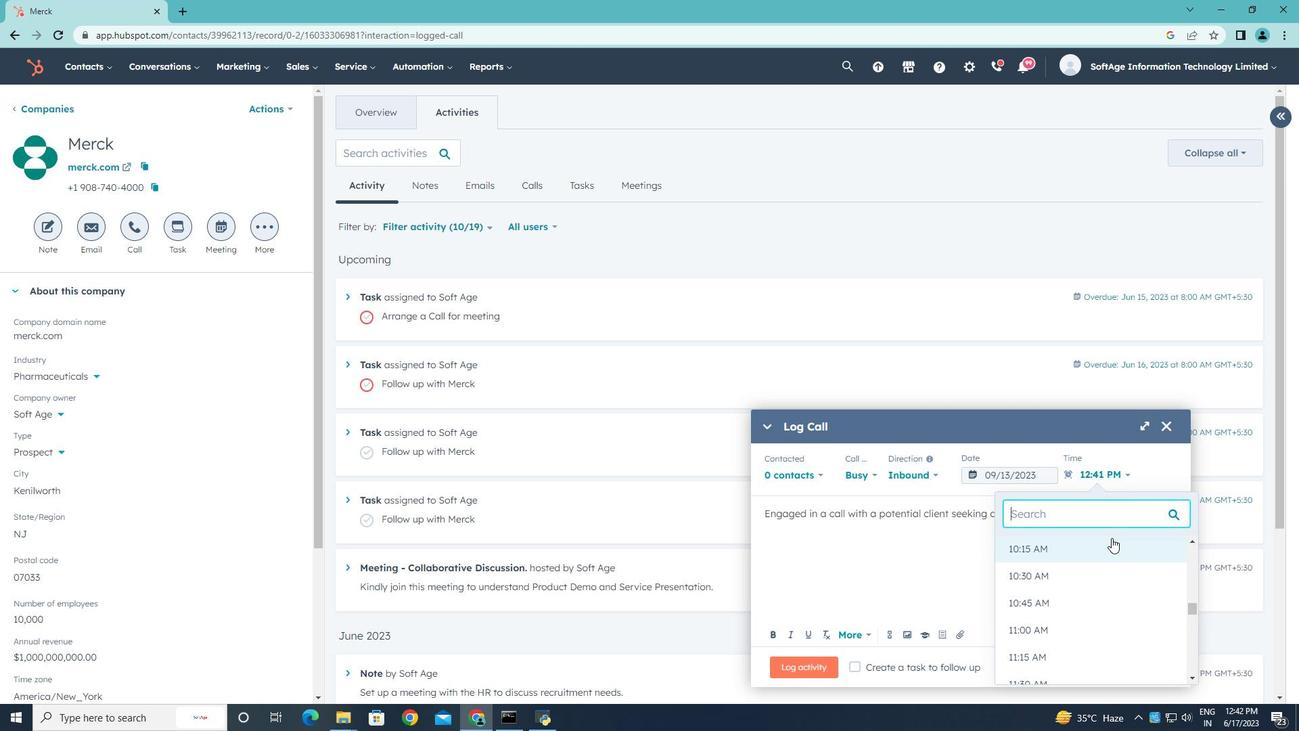 
Action: Mouse moved to (1080, 597)
Screenshot: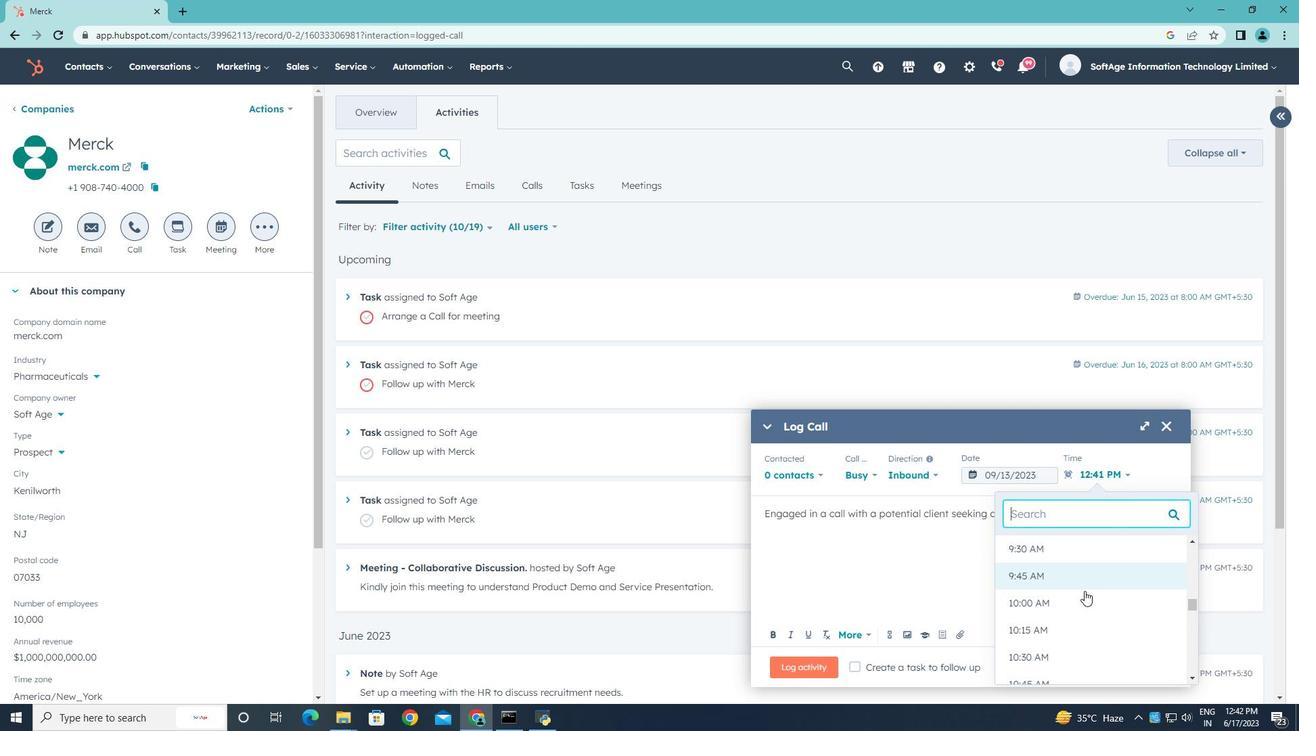 
Action: Mouse pressed left at (1080, 597)
Screenshot: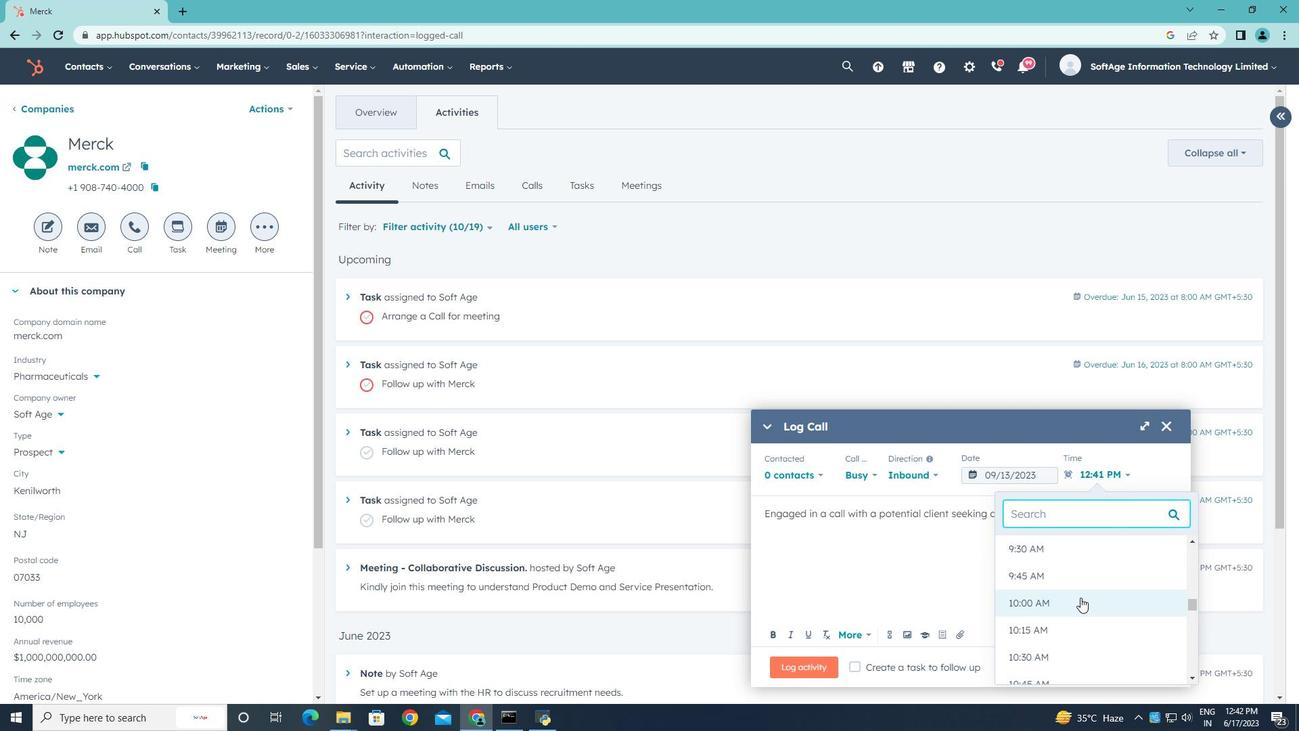 
Action: Mouse moved to (820, 664)
Screenshot: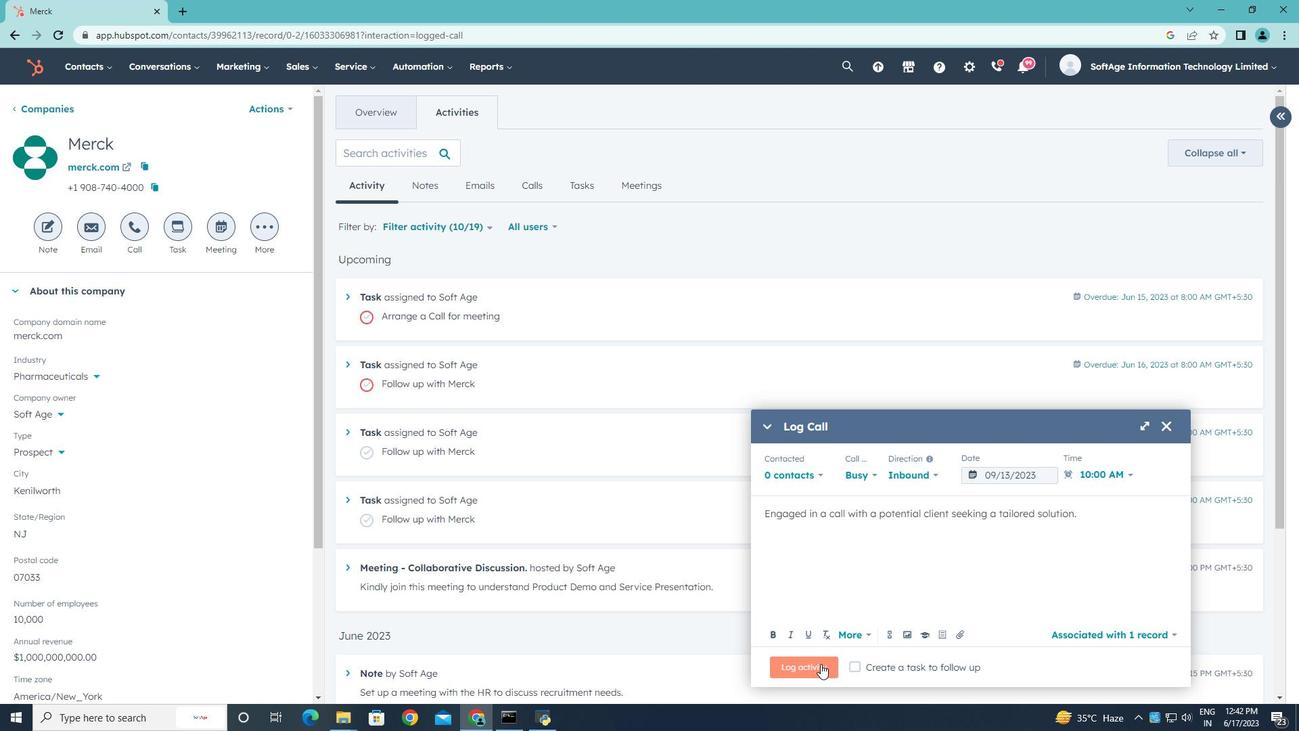 
Action: Mouse pressed left at (820, 664)
Screenshot: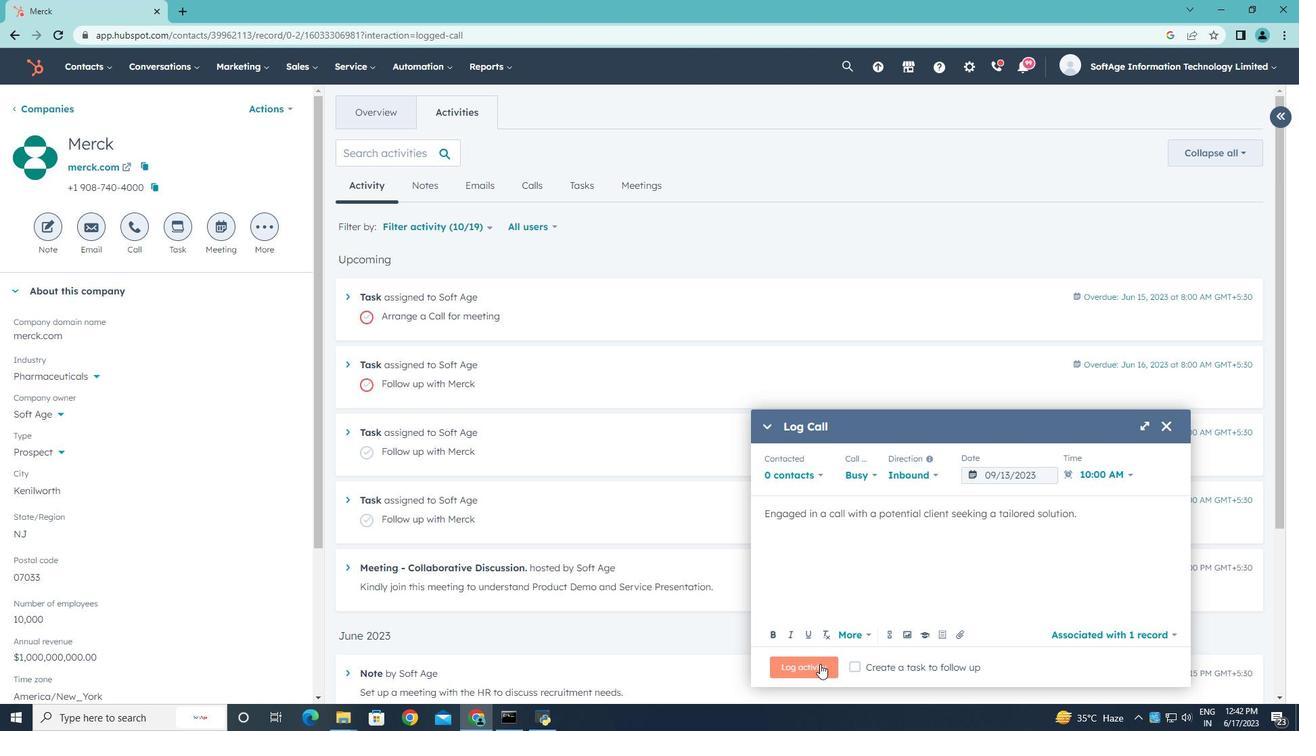 
